 Task: Add a condition where "Channel Is Line" in unsolved tickets in your groups.
Action: Mouse moved to (113, 403)
Screenshot: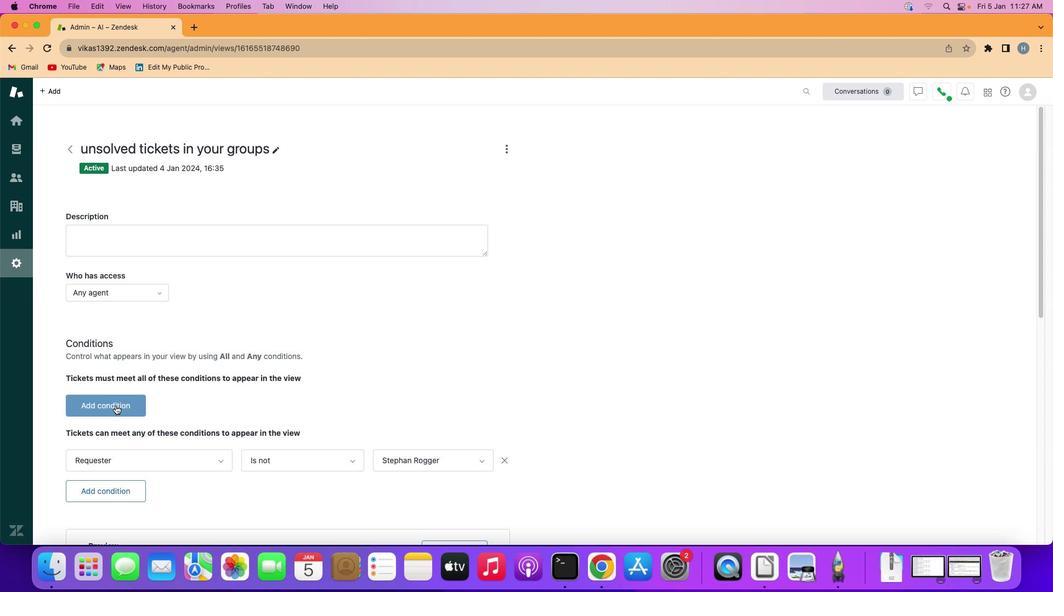
Action: Mouse pressed left at (113, 403)
Screenshot: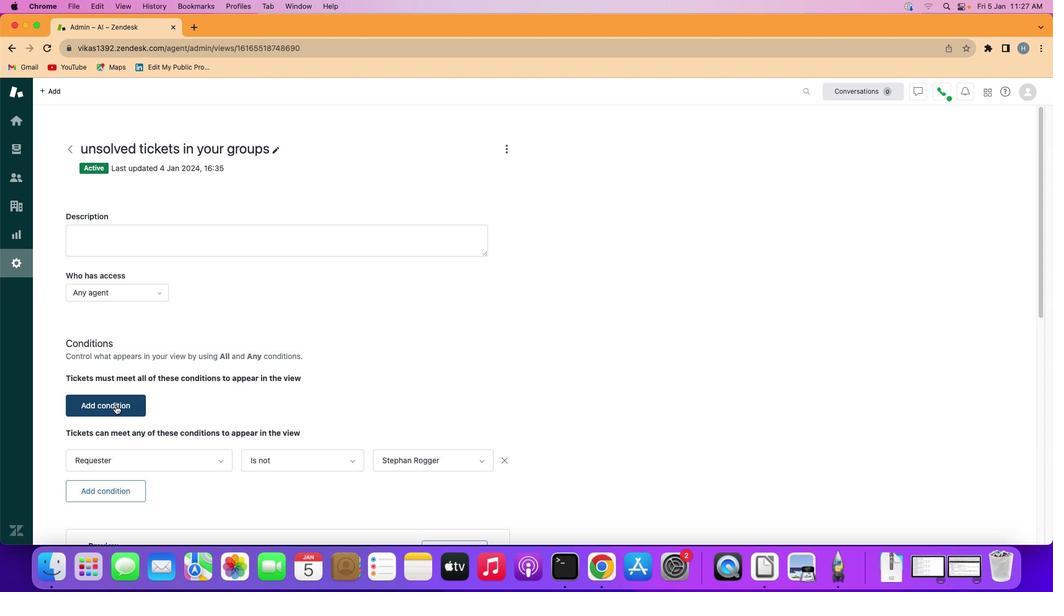 
Action: Mouse moved to (143, 401)
Screenshot: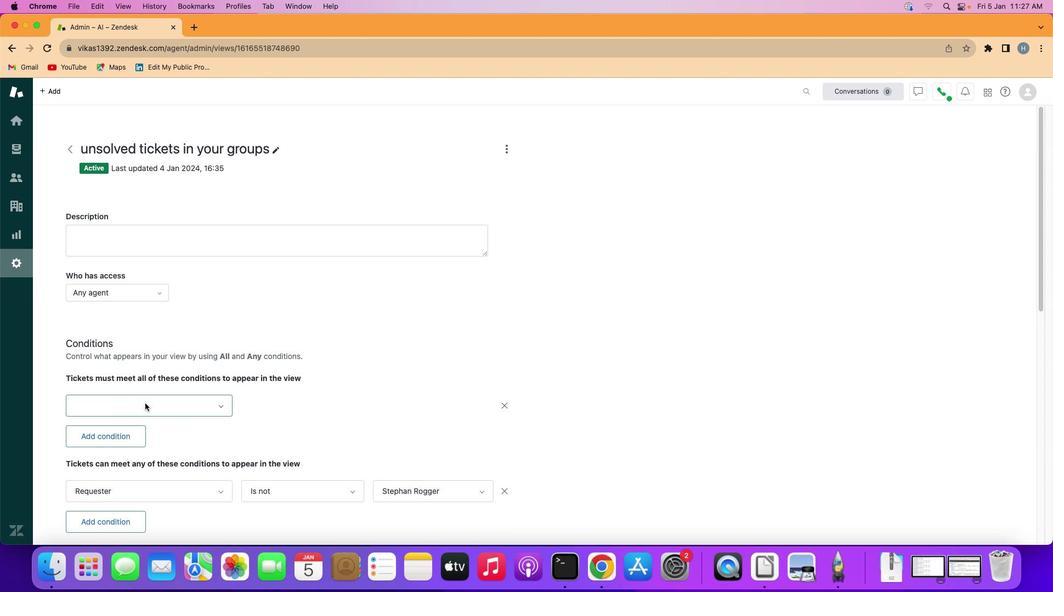 
Action: Mouse pressed left at (143, 401)
Screenshot: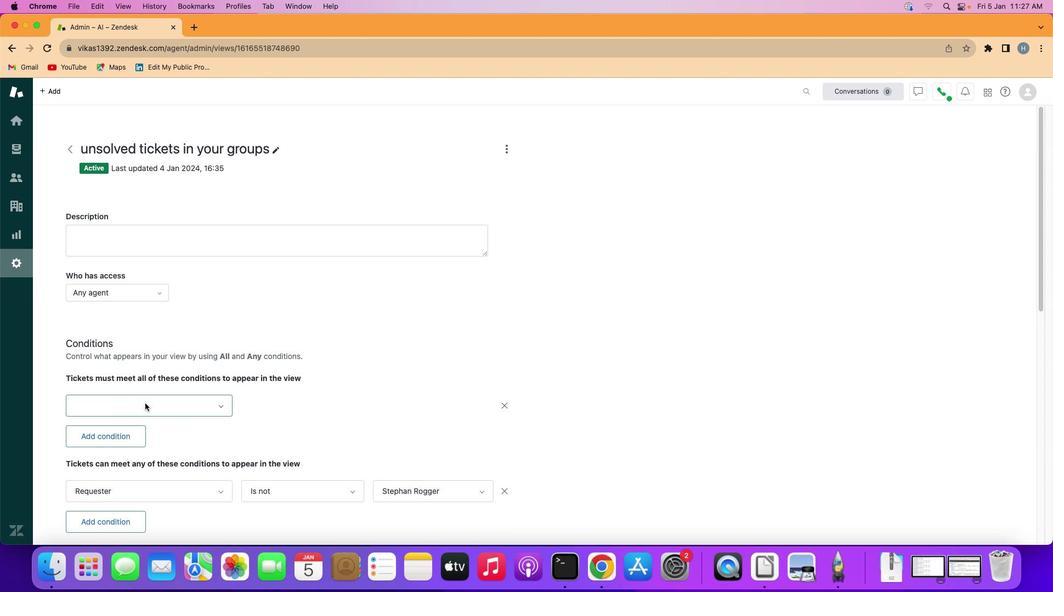 
Action: Mouse moved to (159, 335)
Screenshot: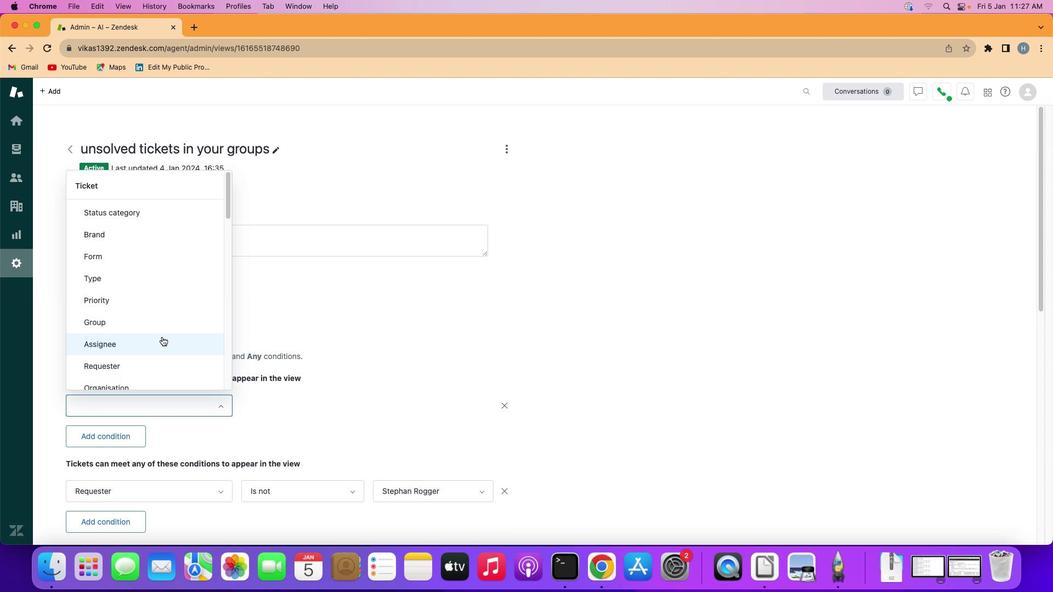 
Action: Mouse scrolled (159, 335) with delta (-1, -2)
Screenshot: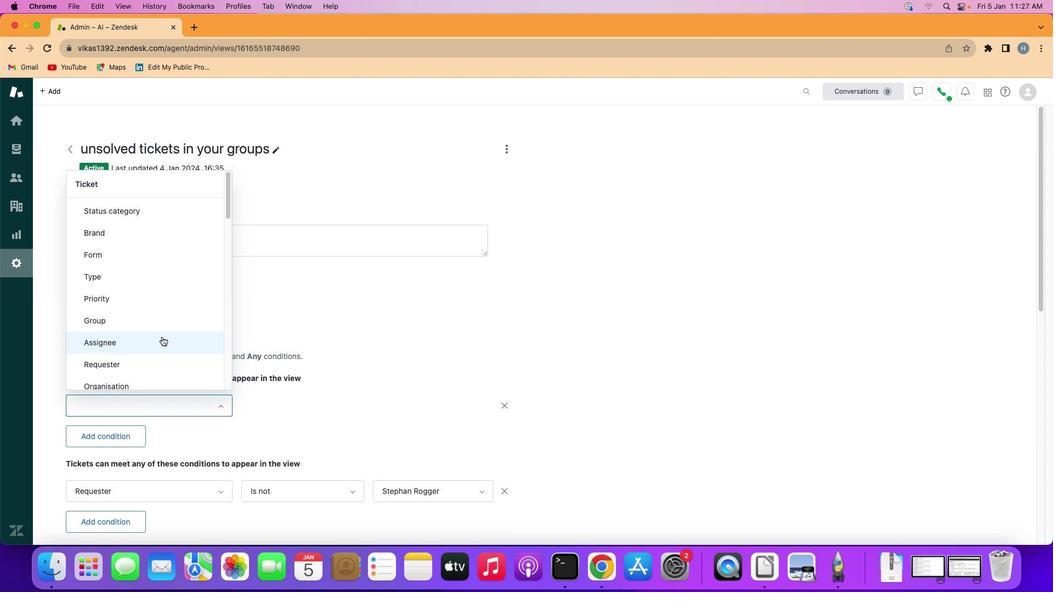 
Action: Mouse scrolled (159, 335) with delta (-1, -2)
Screenshot: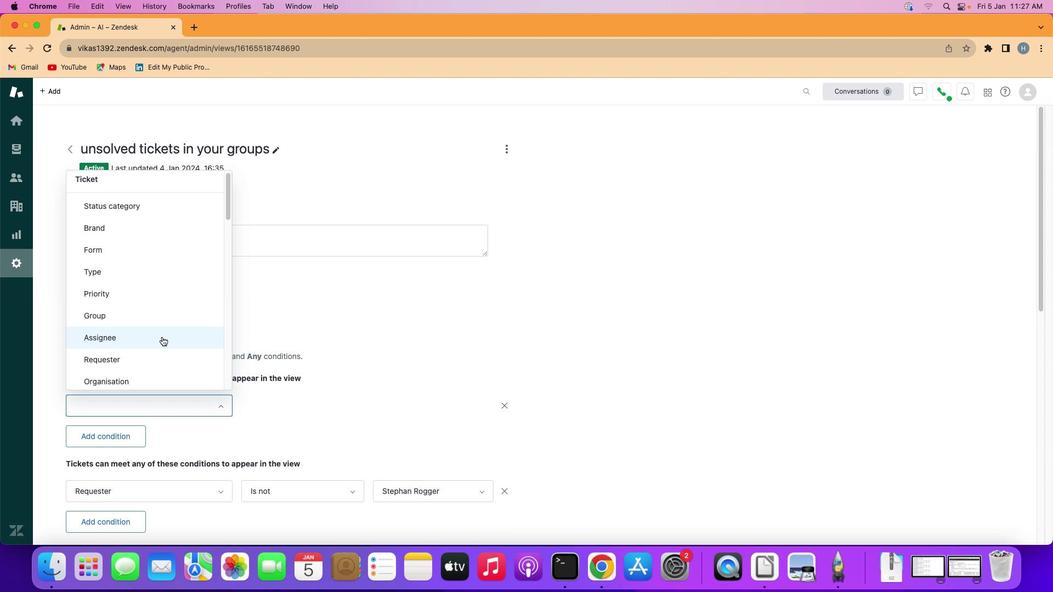 
Action: Mouse scrolled (159, 335) with delta (-1, -2)
Screenshot: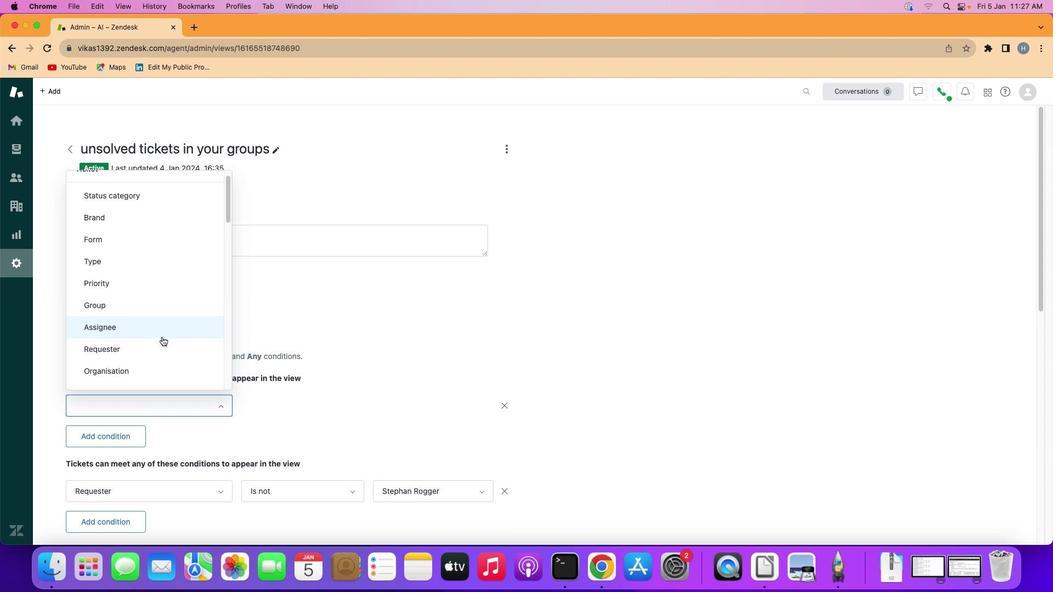 
Action: Mouse moved to (159, 334)
Screenshot: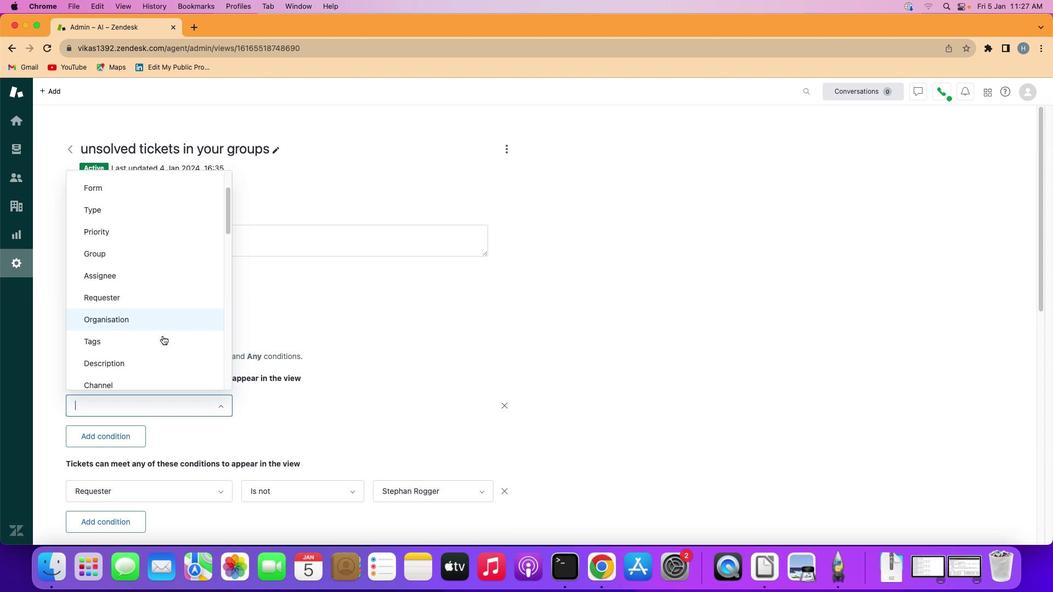 
Action: Mouse scrolled (159, 334) with delta (-1, -2)
Screenshot: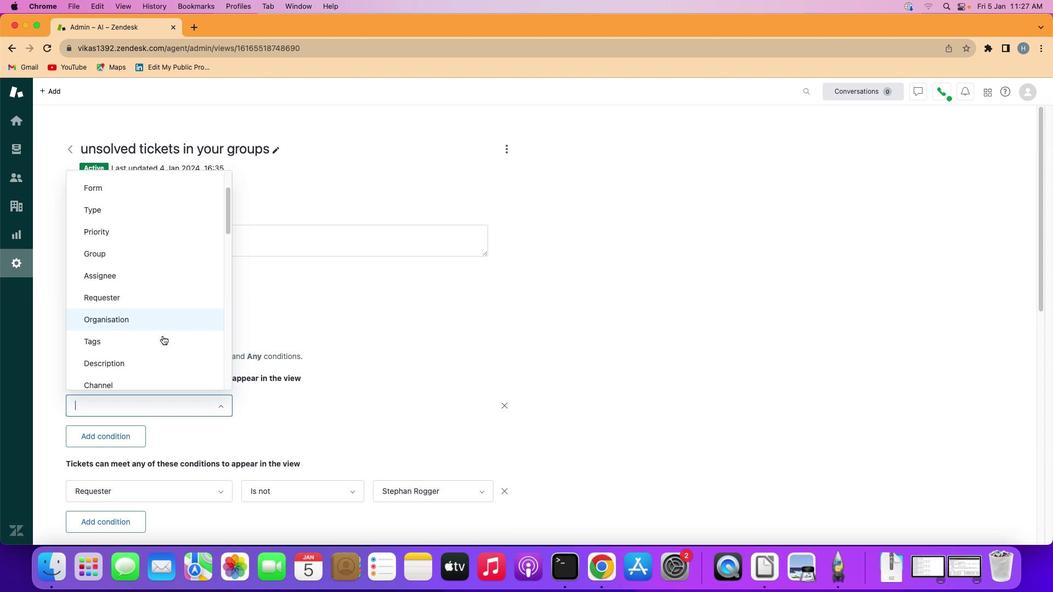 
Action: Mouse moved to (160, 333)
Screenshot: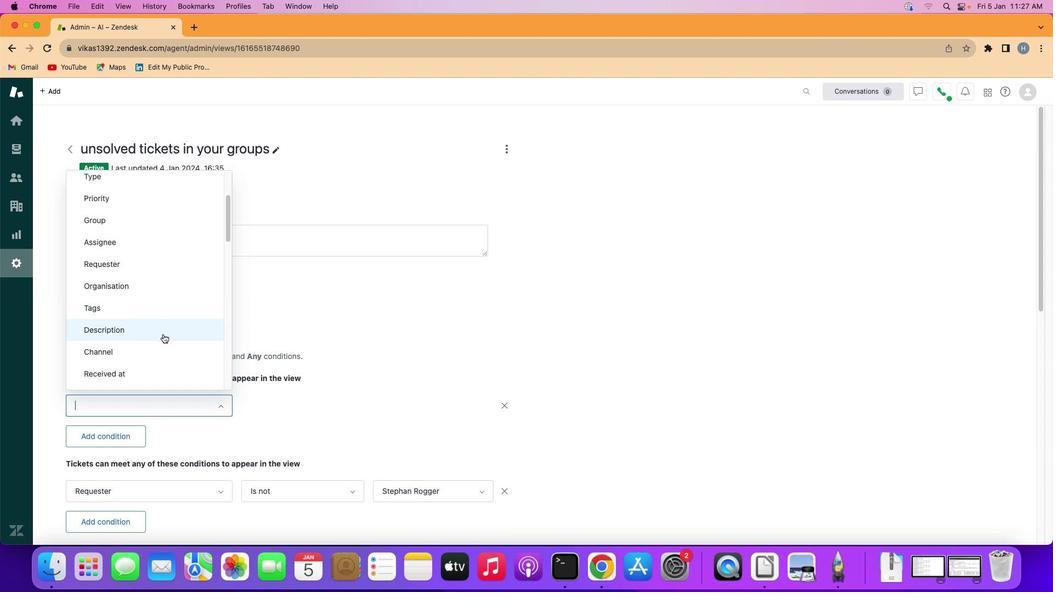 
Action: Mouse scrolled (160, 333) with delta (-1, -2)
Screenshot: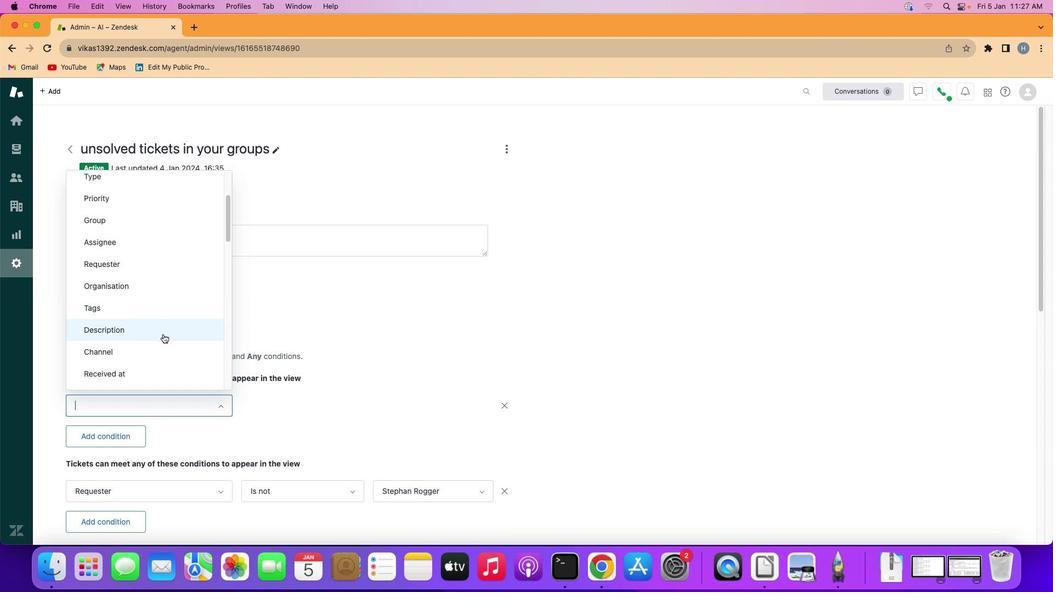 
Action: Mouse moved to (161, 331)
Screenshot: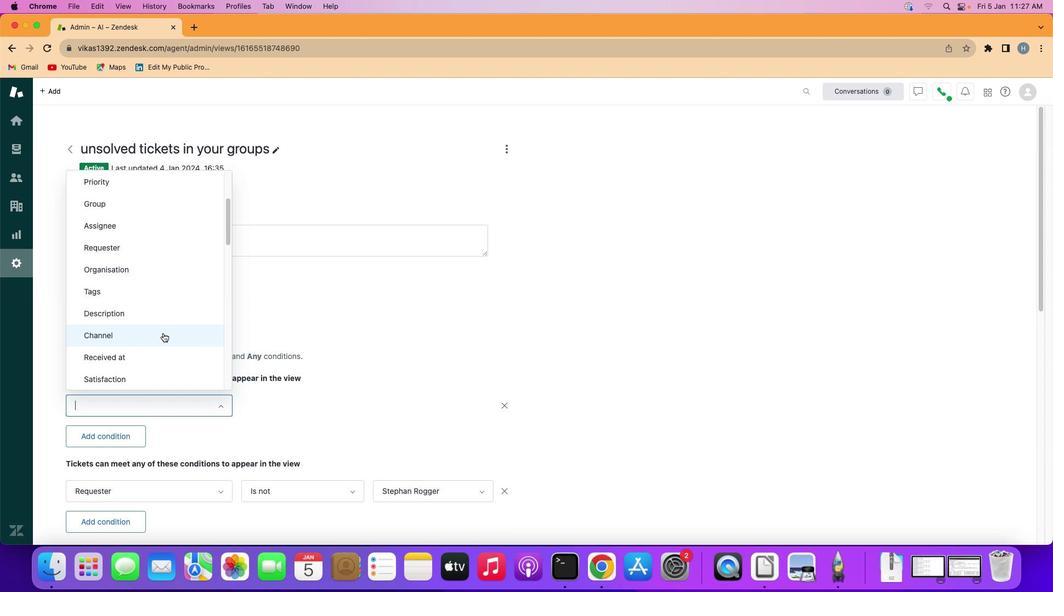 
Action: Mouse pressed left at (161, 331)
Screenshot: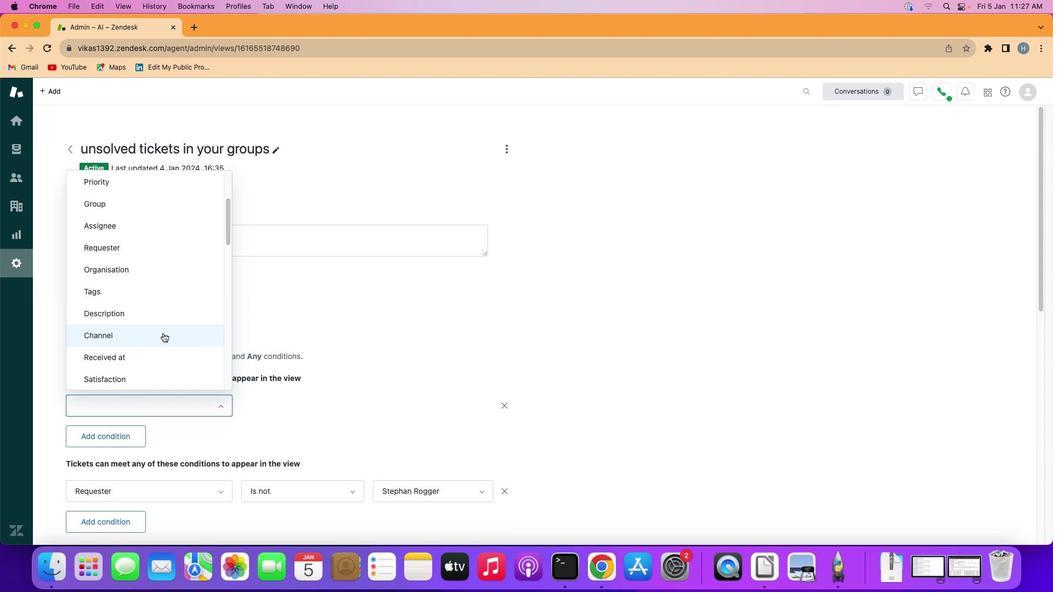 
Action: Mouse moved to (276, 397)
Screenshot: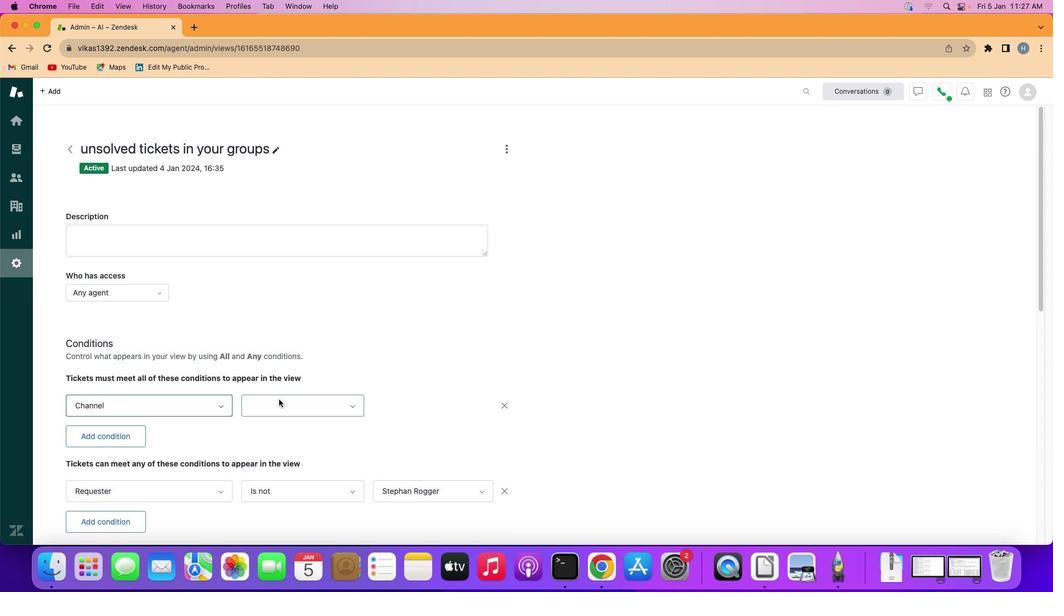 
Action: Mouse pressed left at (276, 397)
Screenshot: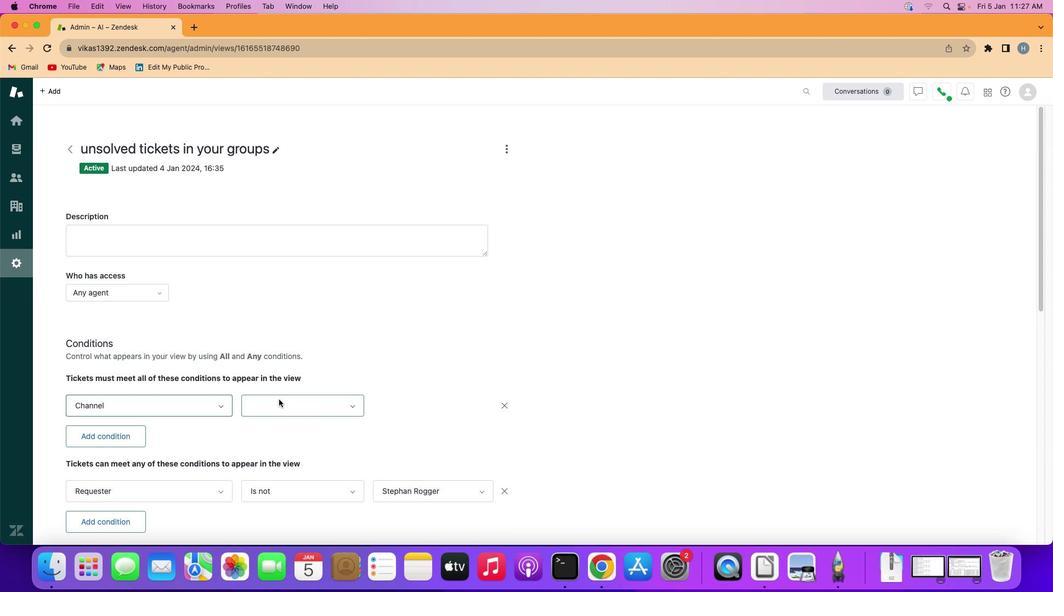 
Action: Mouse moved to (277, 422)
Screenshot: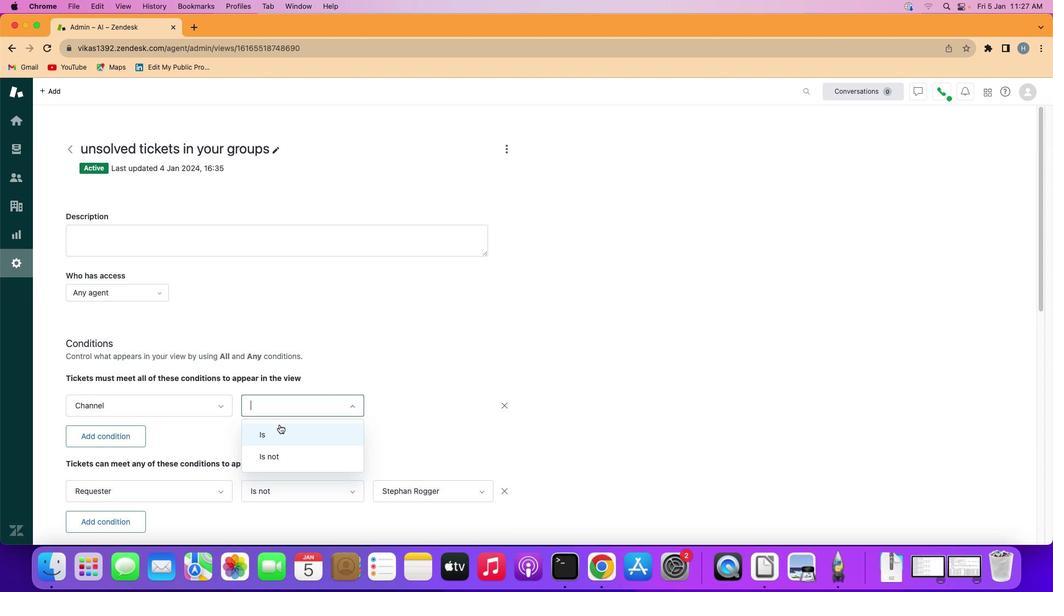 
Action: Mouse pressed left at (277, 422)
Screenshot: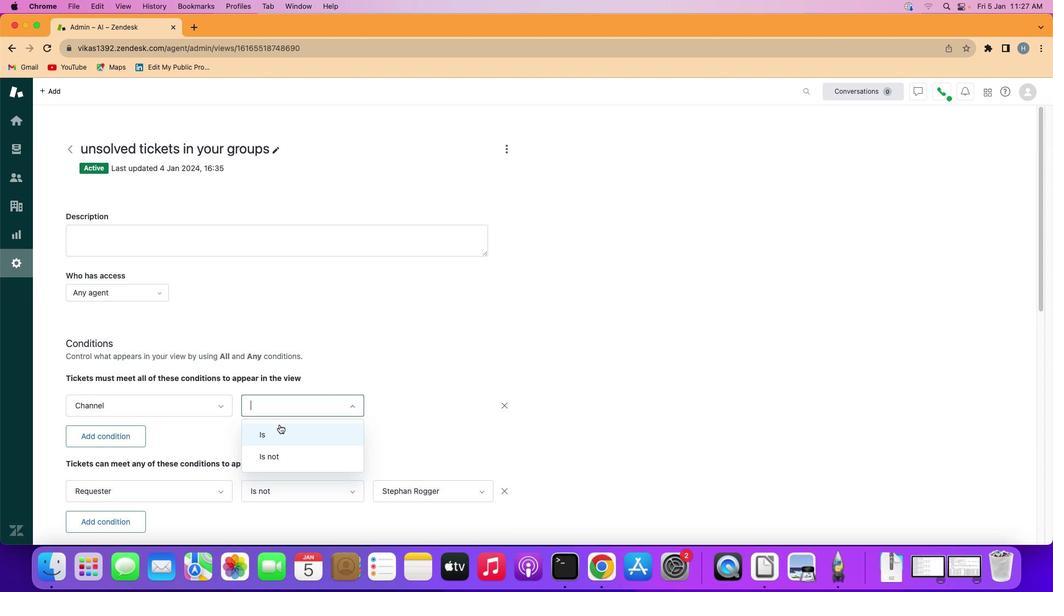
Action: Mouse moved to (413, 404)
Screenshot: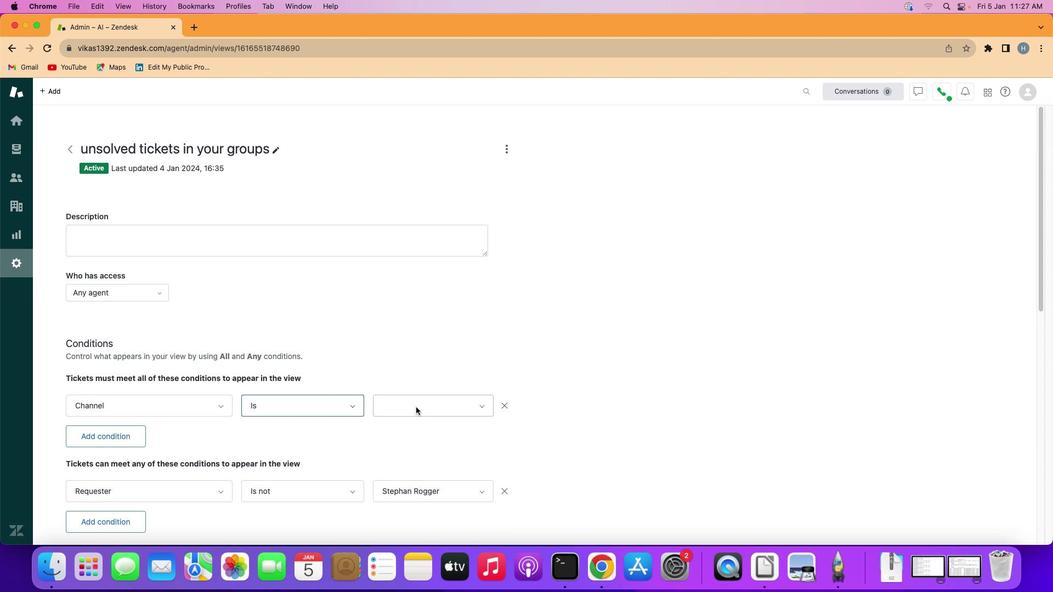 
Action: Mouse pressed left at (413, 404)
Screenshot: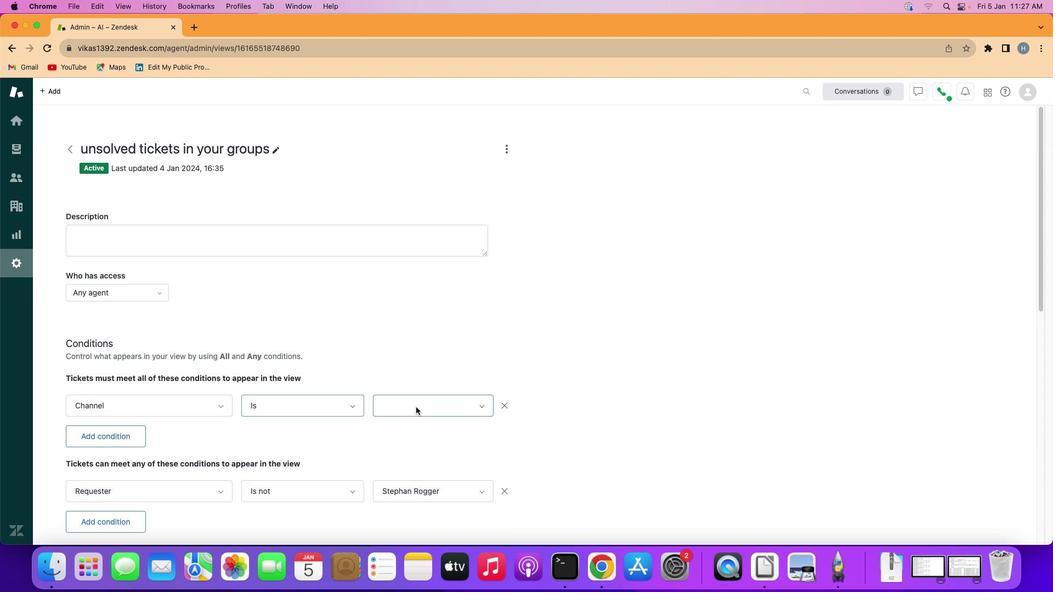 
Action: Mouse moved to (443, 311)
Screenshot: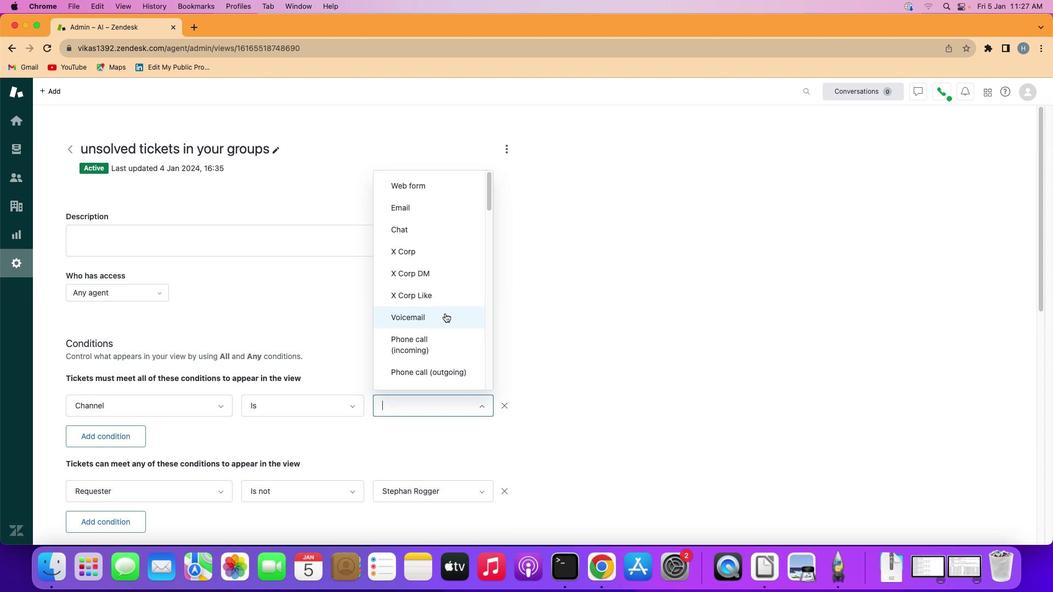 
Action: Mouse scrolled (443, 311) with delta (-1, -2)
Screenshot: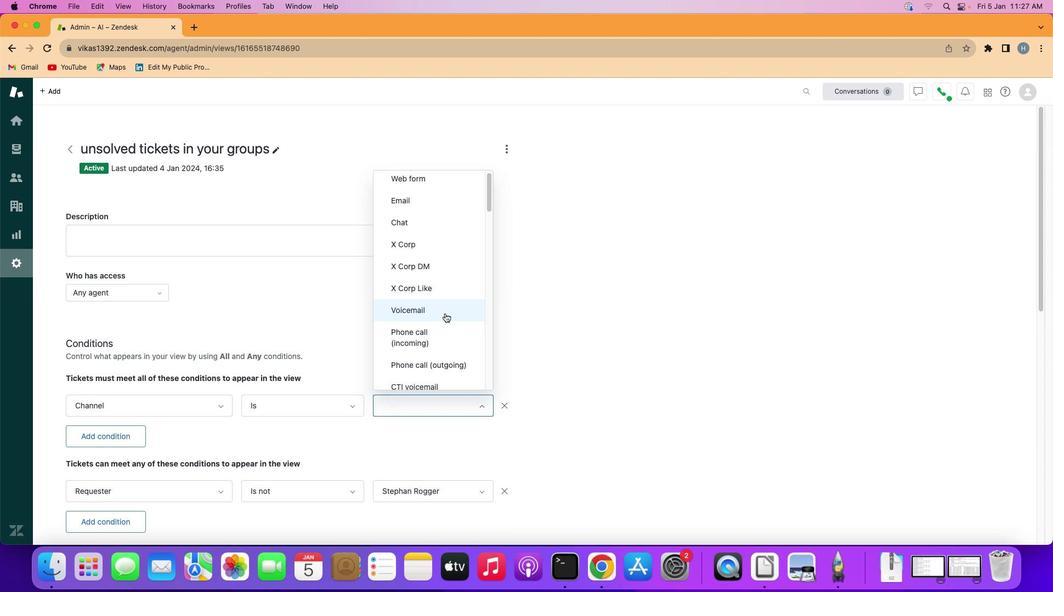 
Action: Mouse scrolled (443, 311) with delta (-1, -2)
Screenshot: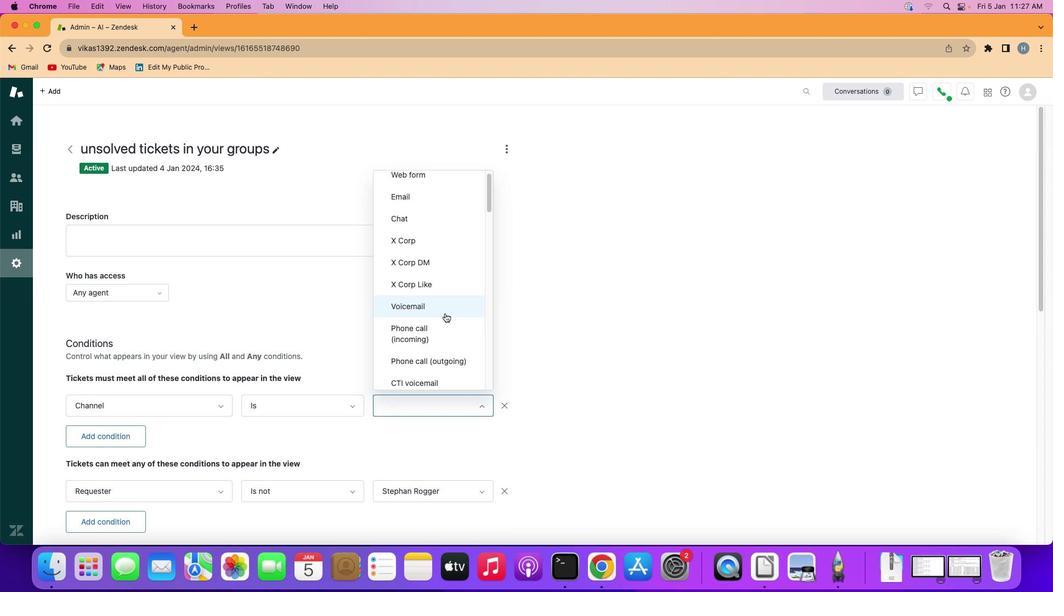 
Action: Mouse scrolled (443, 311) with delta (-1, -2)
Screenshot: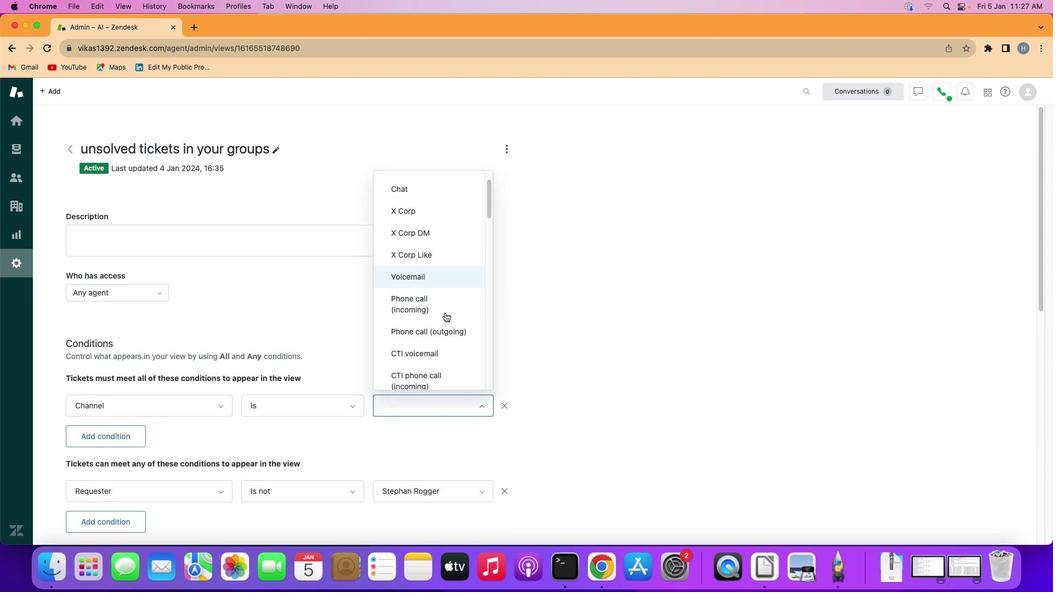 
Action: Mouse moved to (443, 309)
Screenshot: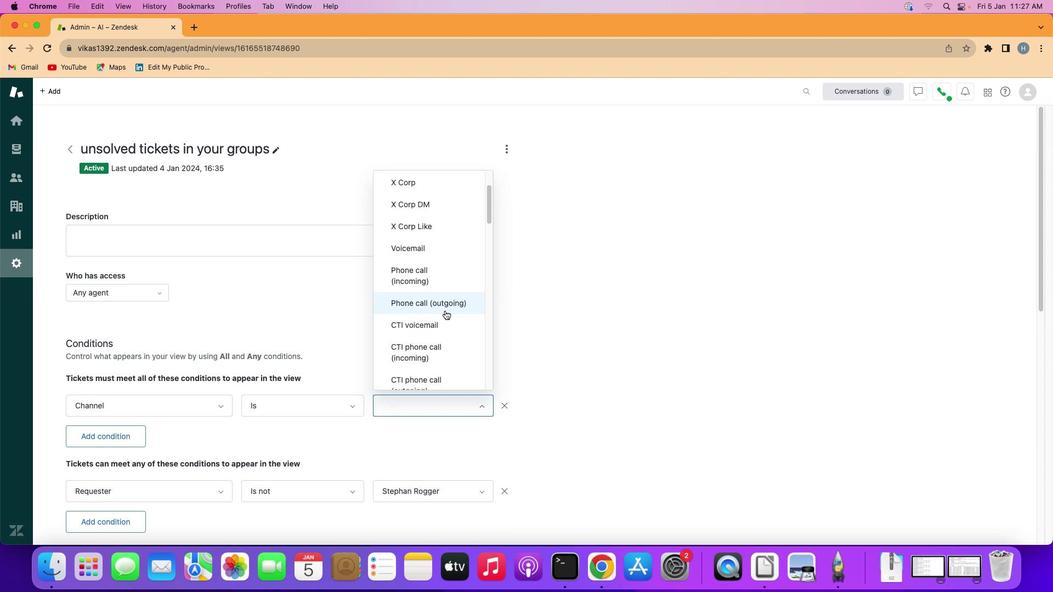 
Action: Mouse scrolled (443, 309) with delta (-1, -2)
Screenshot: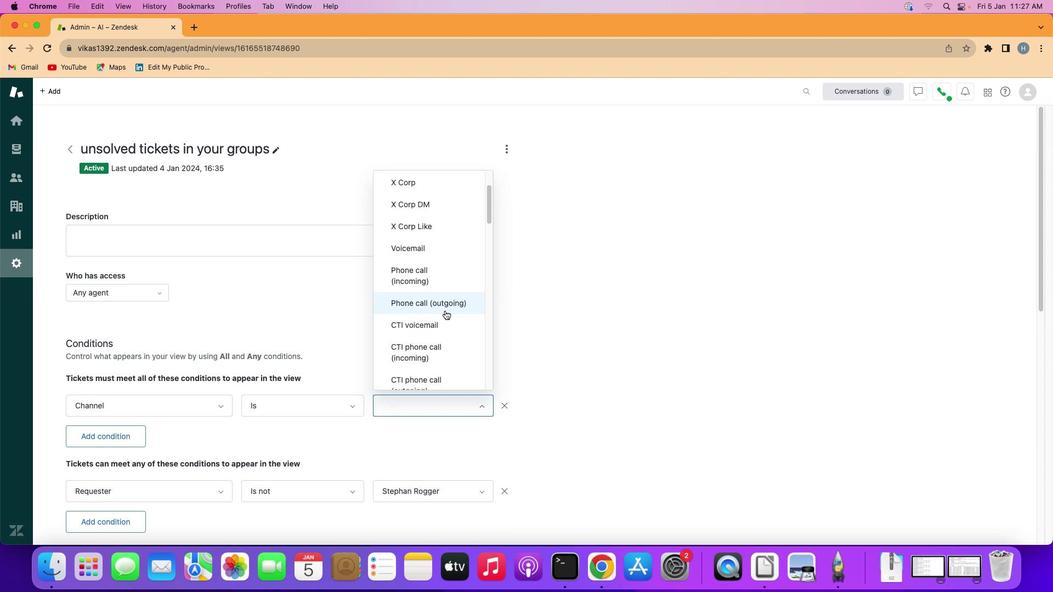 
Action: Mouse moved to (441, 309)
Screenshot: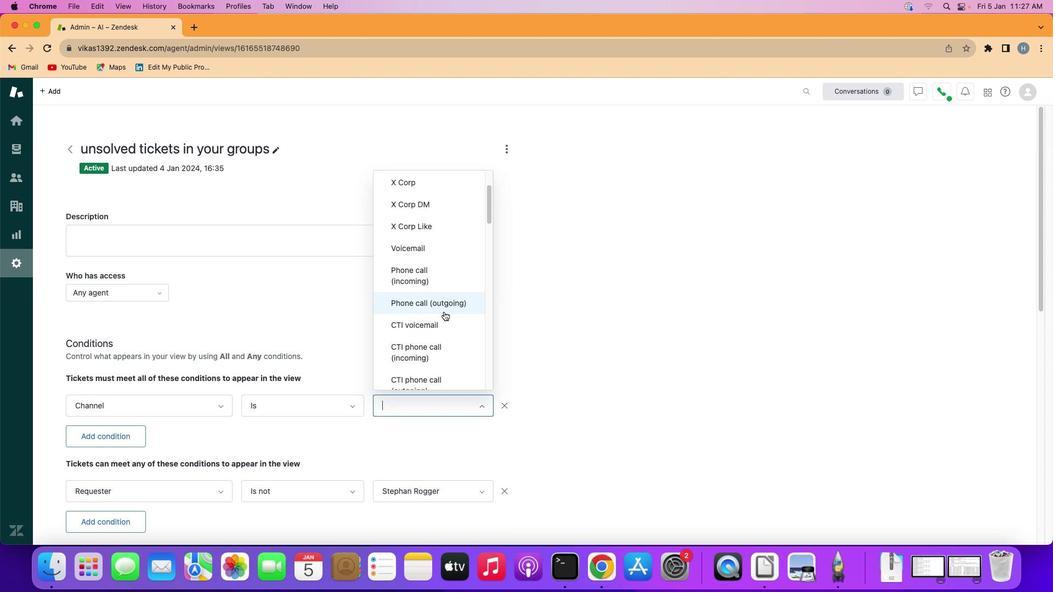 
Action: Mouse scrolled (441, 309) with delta (-1, -2)
Screenshot: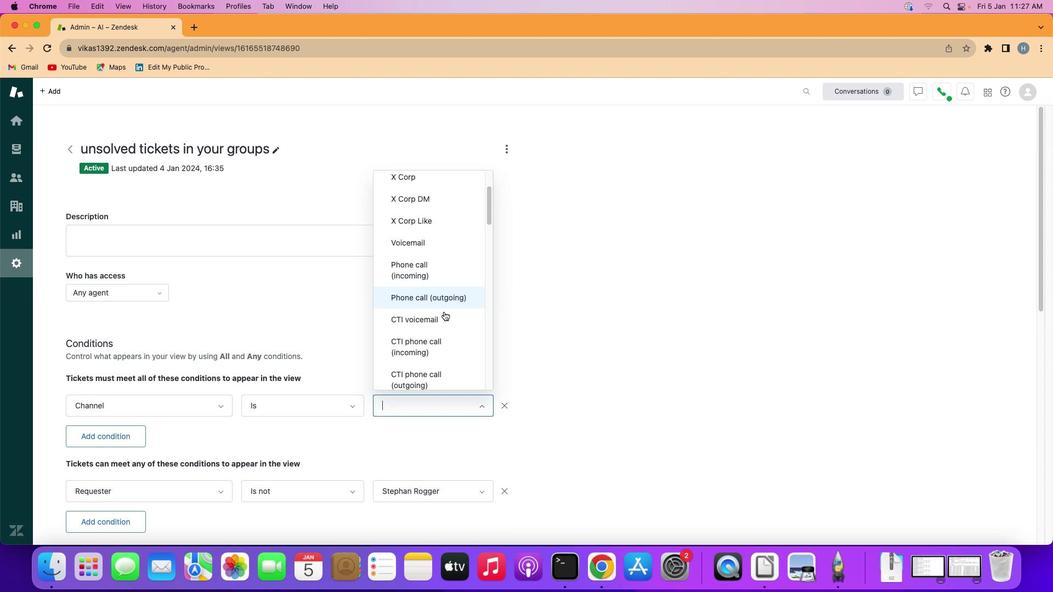 
Action: Mouse scrolled (441, 309) with delta (-1, -2)
Screenshot: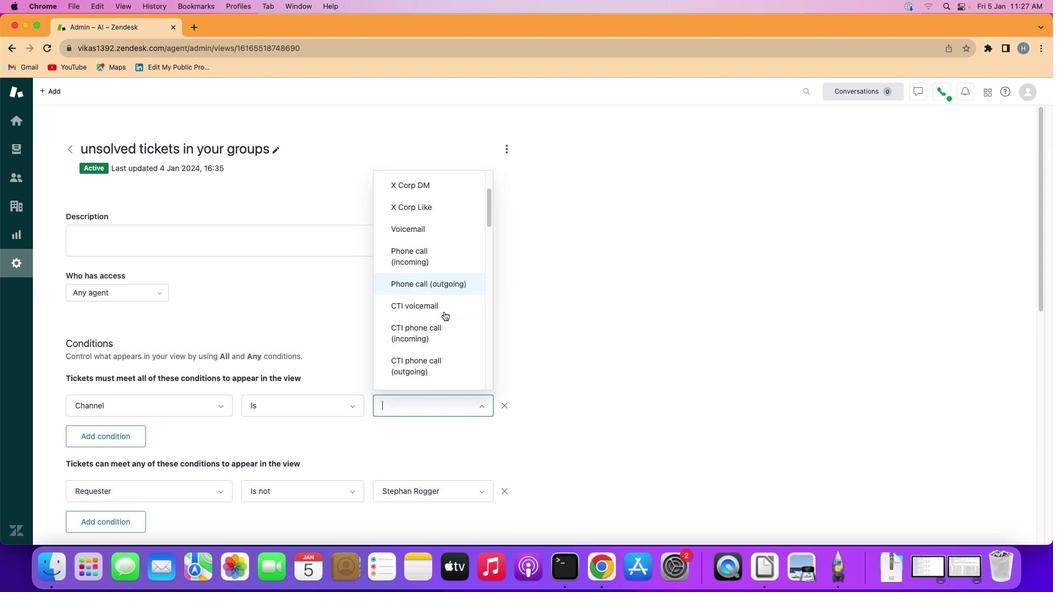 
Action: Mouse scrolled (441, 309) with delta (-1, -2)
Screenshot: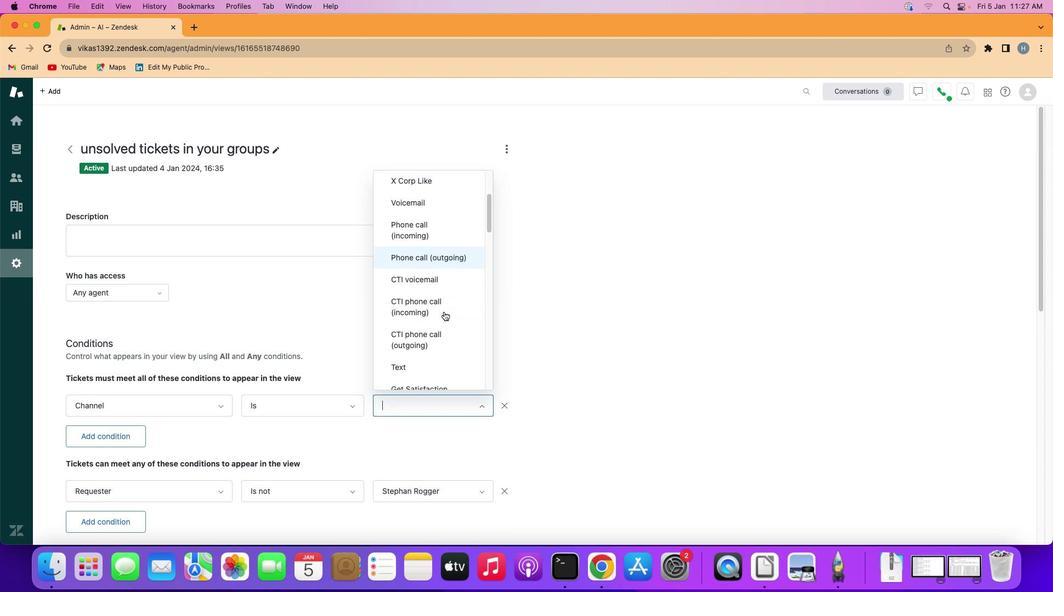 
Action: Mouse scrolled (441, 309) with delta (-1, -3)
Screenshot: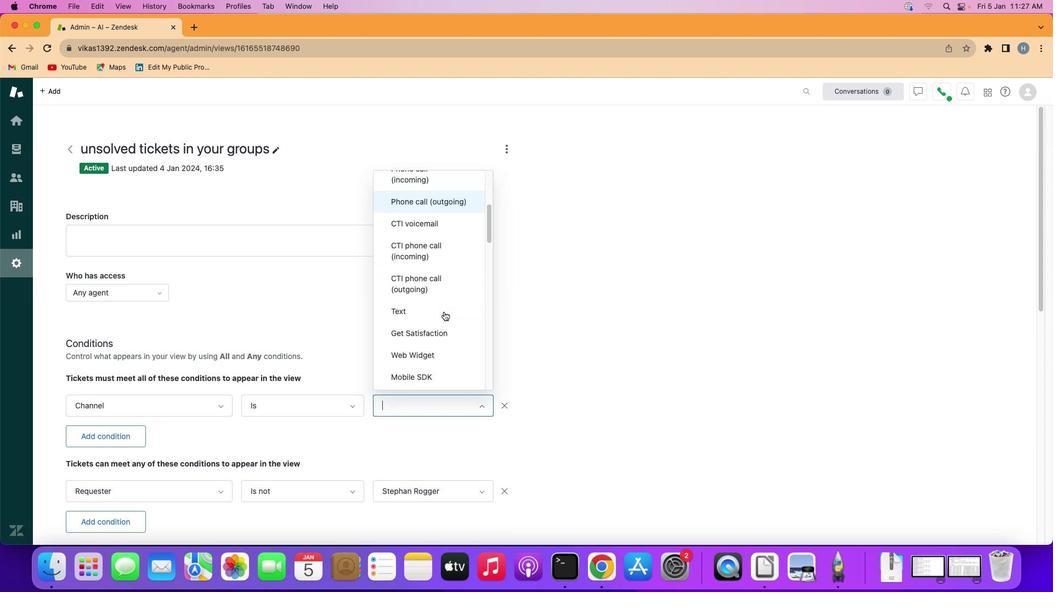 
Action: Mouse scrolled (441, 309) with delta (-1, -3)
Screenshot: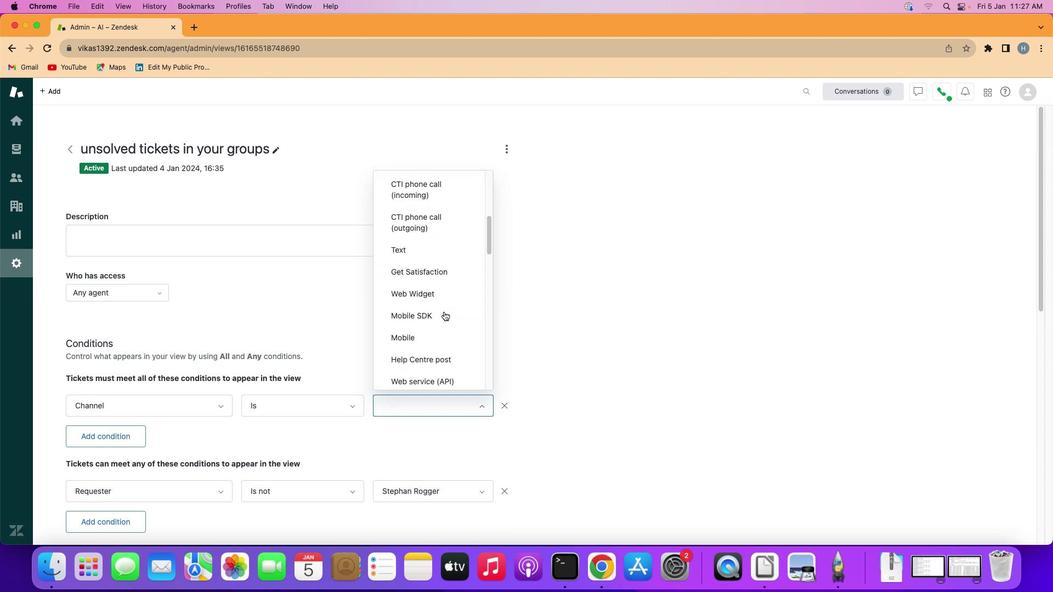 
Action: Mouse scrolled (441, 309) with delta (-1, -2)
Screenshot: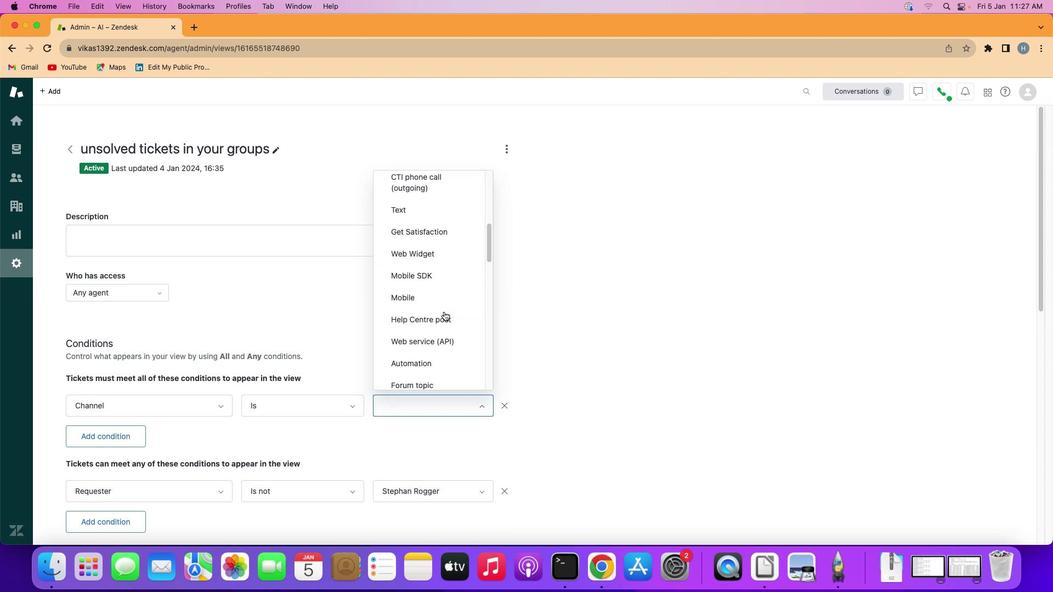 
Action: Mouse scrolled (441, 309) with delta (-1, -2)
Screenshot: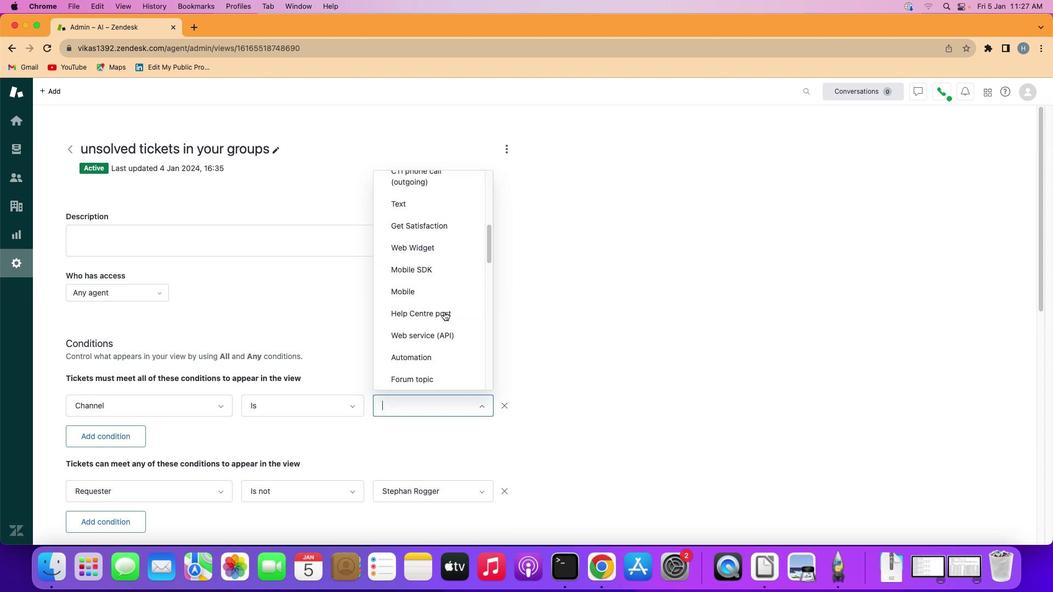 
Action: Mouse scrolled (441, 309) with delta (-1, -2)
Screenshot: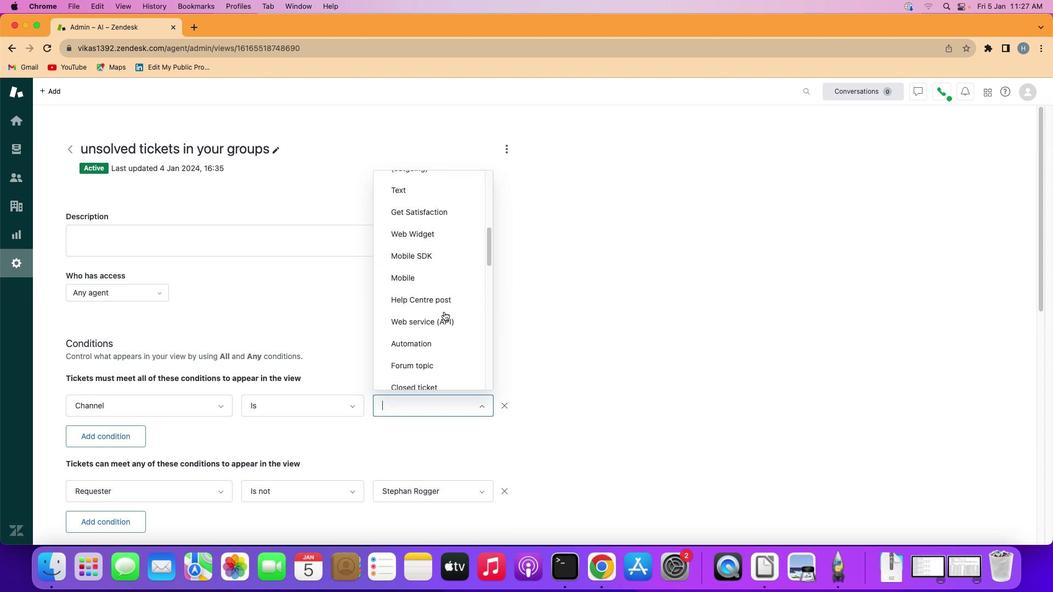 
Action: Mouse scrolled (441, 309) with delta (-1, -2)
Screenshot: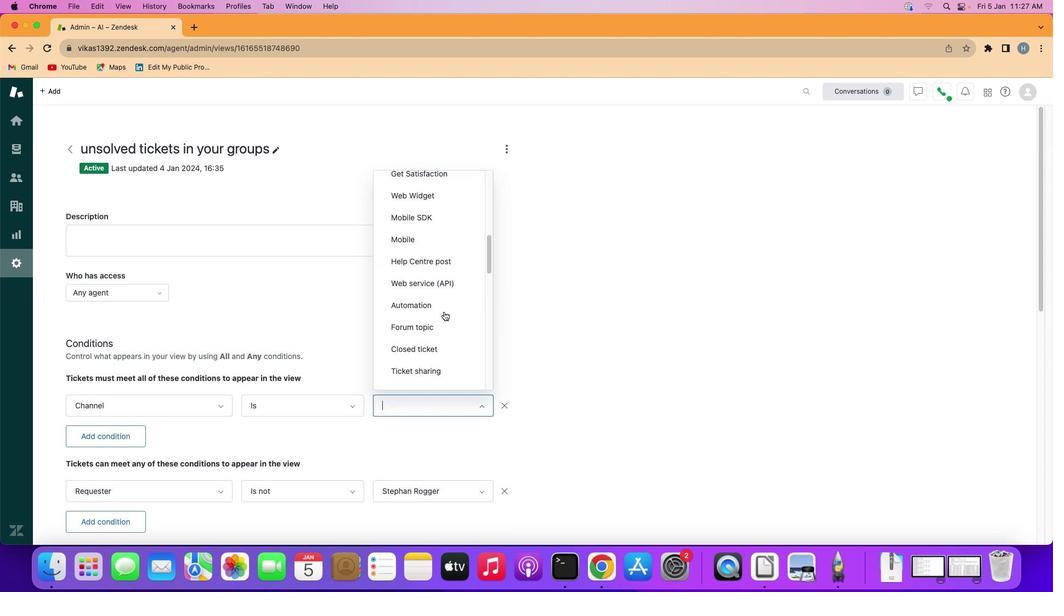 
Action: Mouse scrolled (441, 309) with delta (-1, -2)
Screenshot: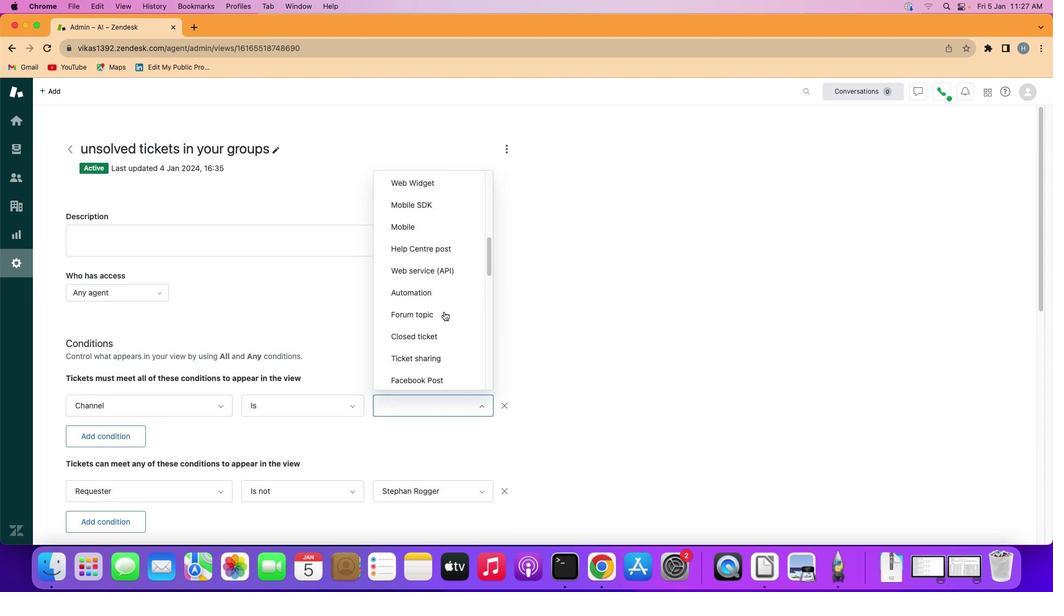 
Action: Mouse scrolled (441, 309) with delta (-1, -2)
Screenshot: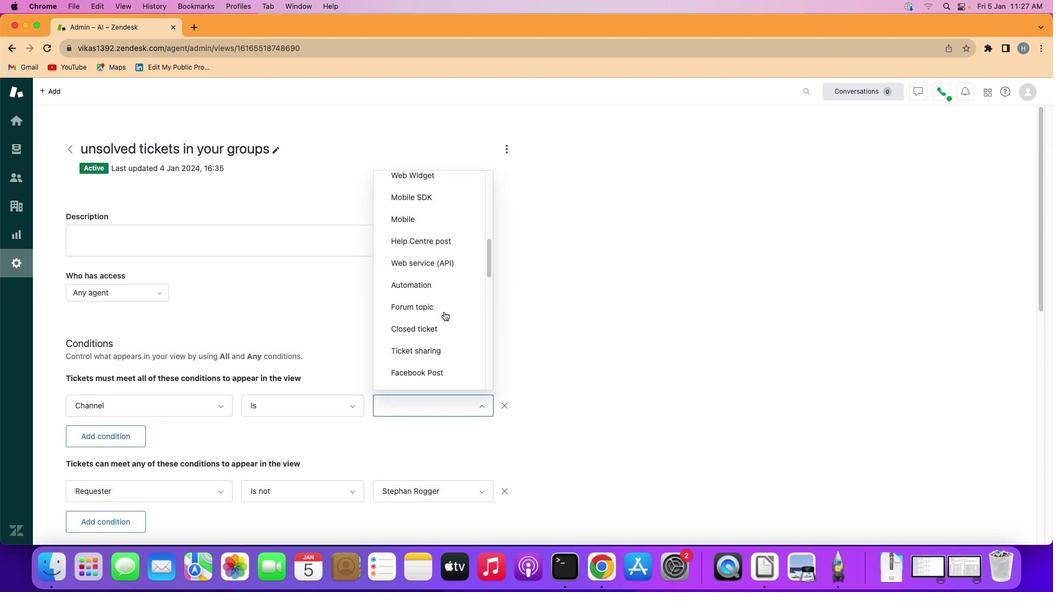 
Action: Mouse scrolled (441, 309) with delta (-1, -2)
Screenshot: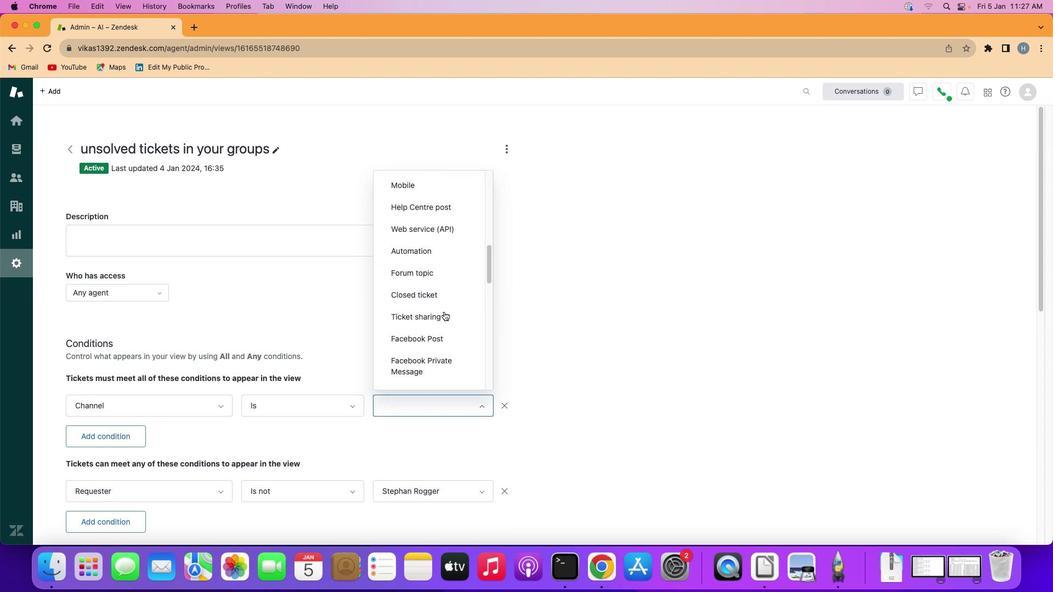 
Action: Mouse scrolled (441, 309) with delta (-1, -2)
Screenshot: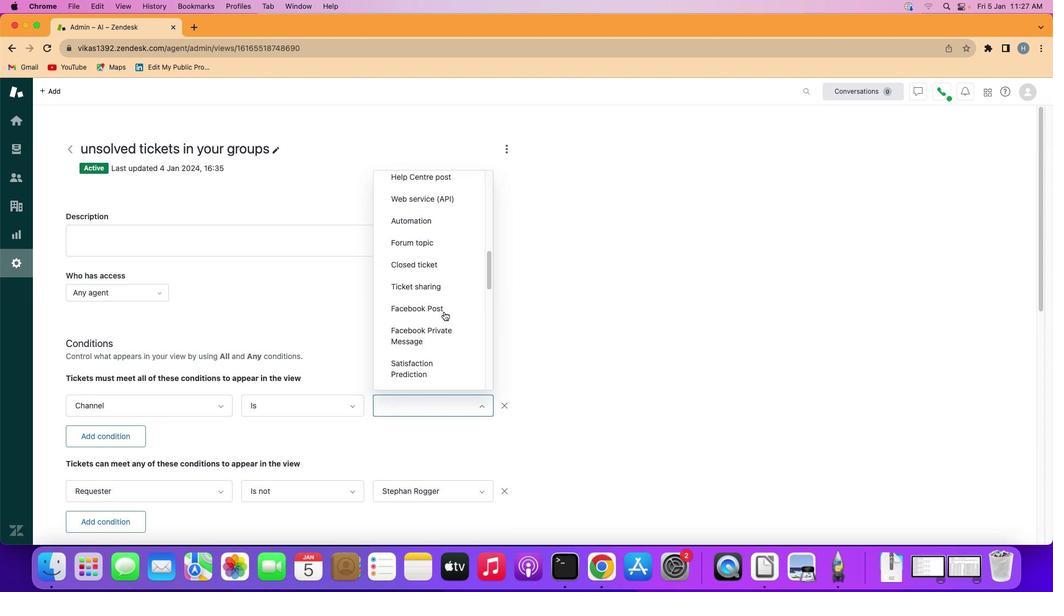 
Action: Mouse scrolled (441, 309) with delta (-1, -2)
Screenshot: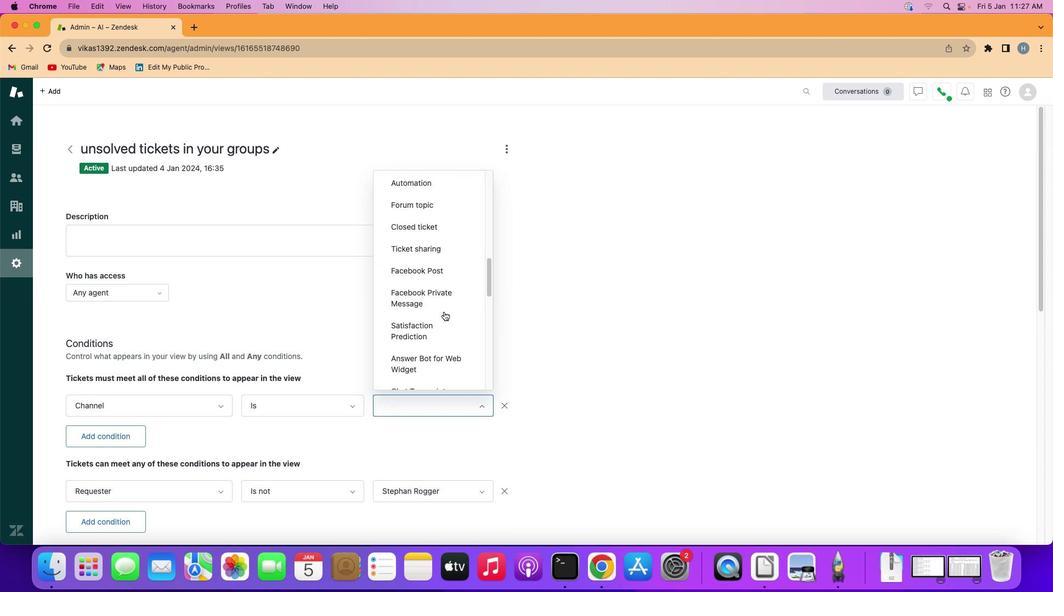 
Action: Mouse moved to (442, 309)
Screenshot: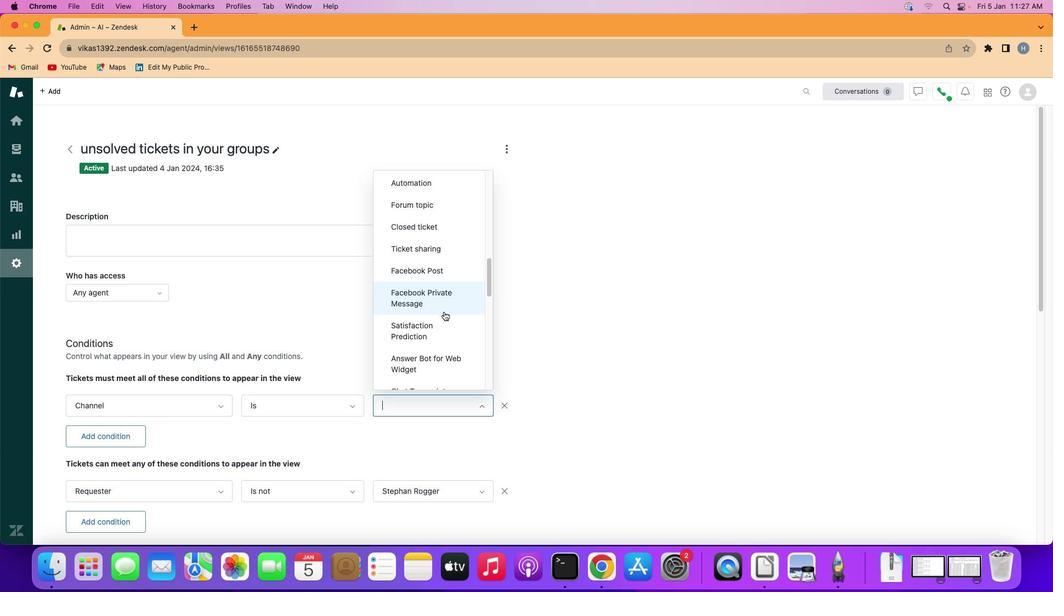 
Action: Mouse scrolled (442, 309) with delta (-1, -2)
Screenshot: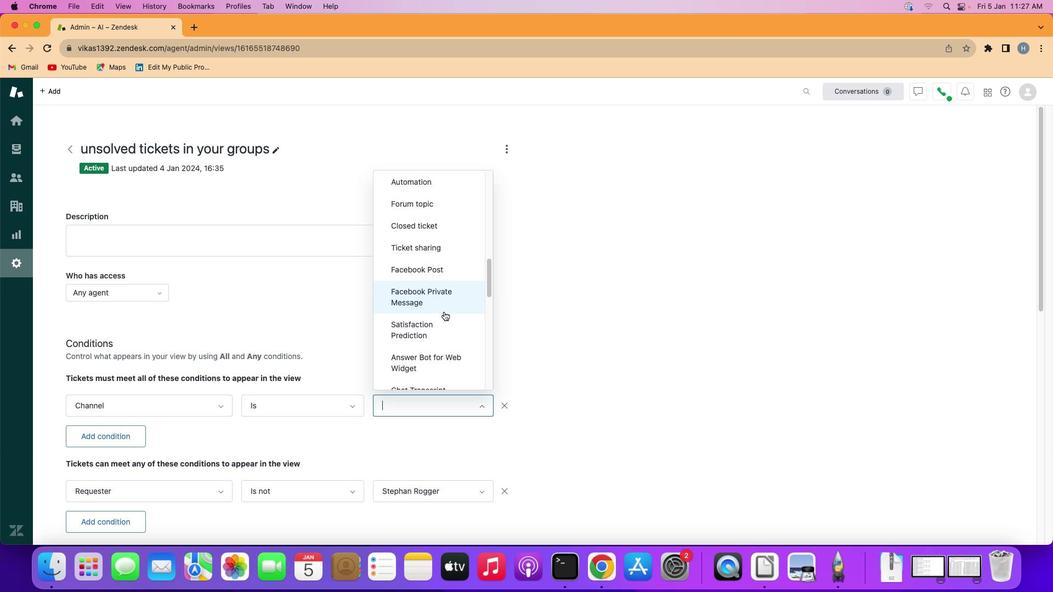 
Action: Mouse scrolled (442, 309) with delta (-1, -2)
Screenshot: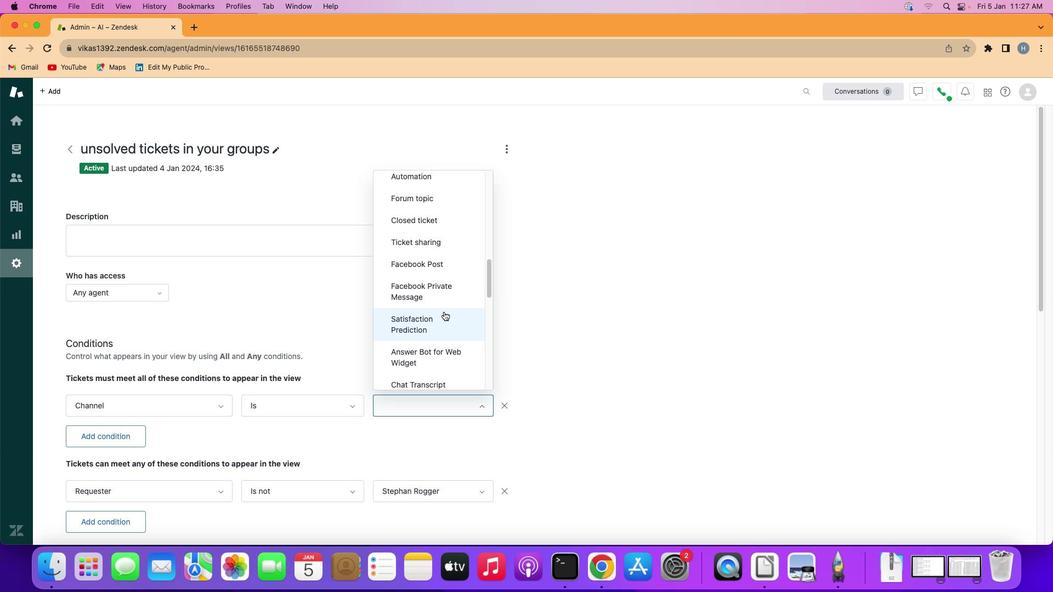 
Action: Mouse moved to (442, 309)
Screenshot: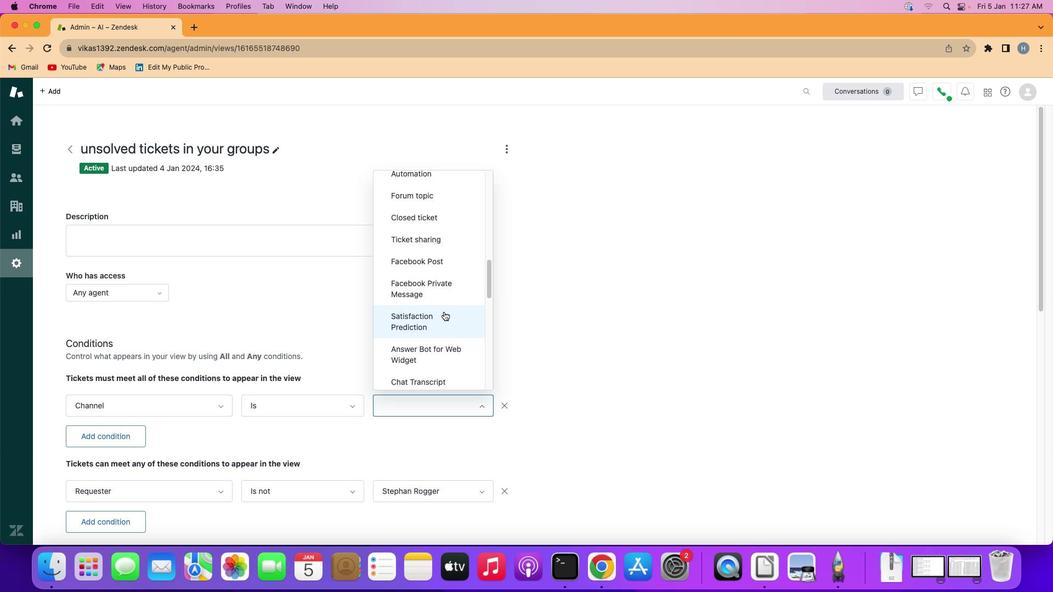 
Action: Mouse scrolled (442, 309) with delta (-1, -2)
Screenshot: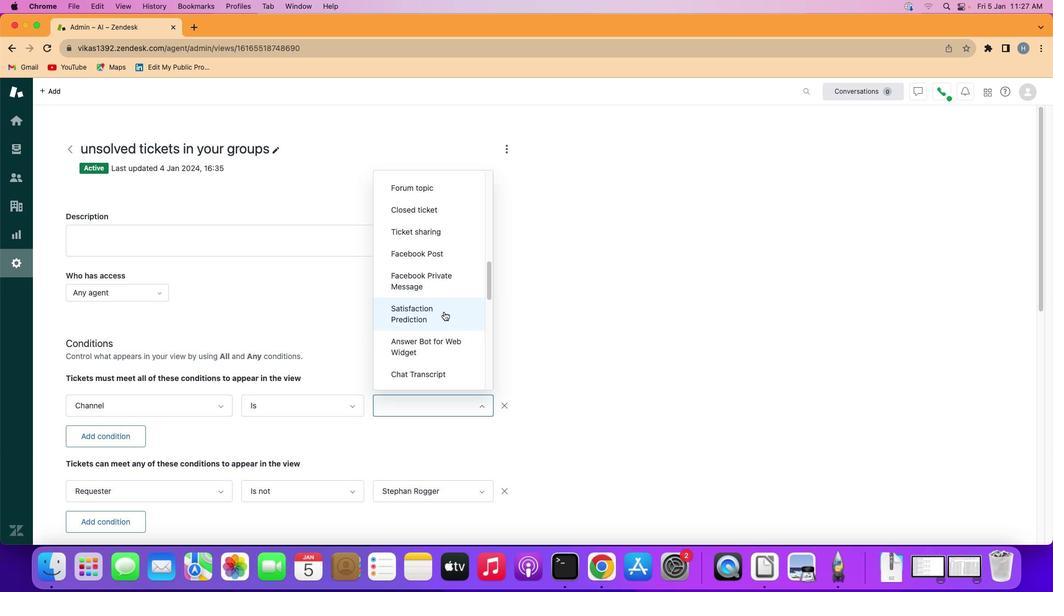 
Action: Mouse scrolled (442, 309) with delta (-1, -2)
Screenshot: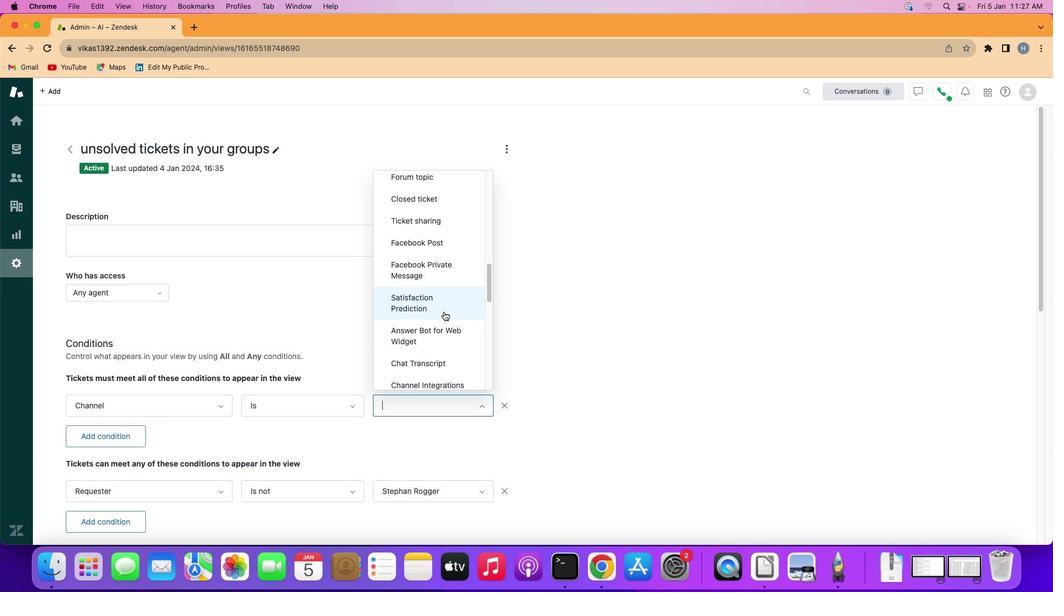 
Action: Mouse scrolled (442, 309) with delta (-1, -2)
Screenshot: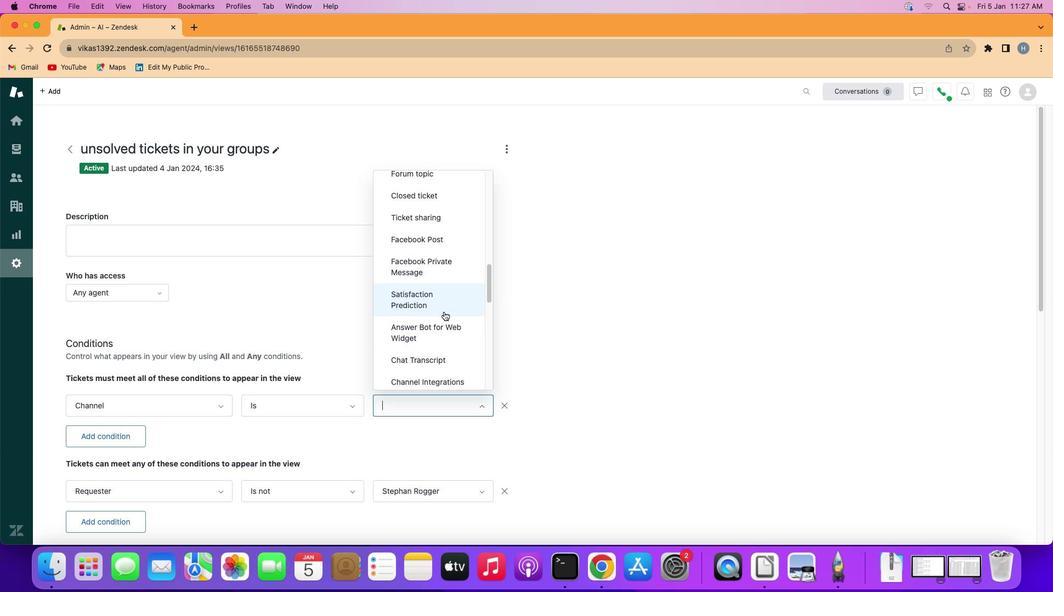 
Action: Mouse scrolled (442, 309) with delta (-1, -2)
Screenshot: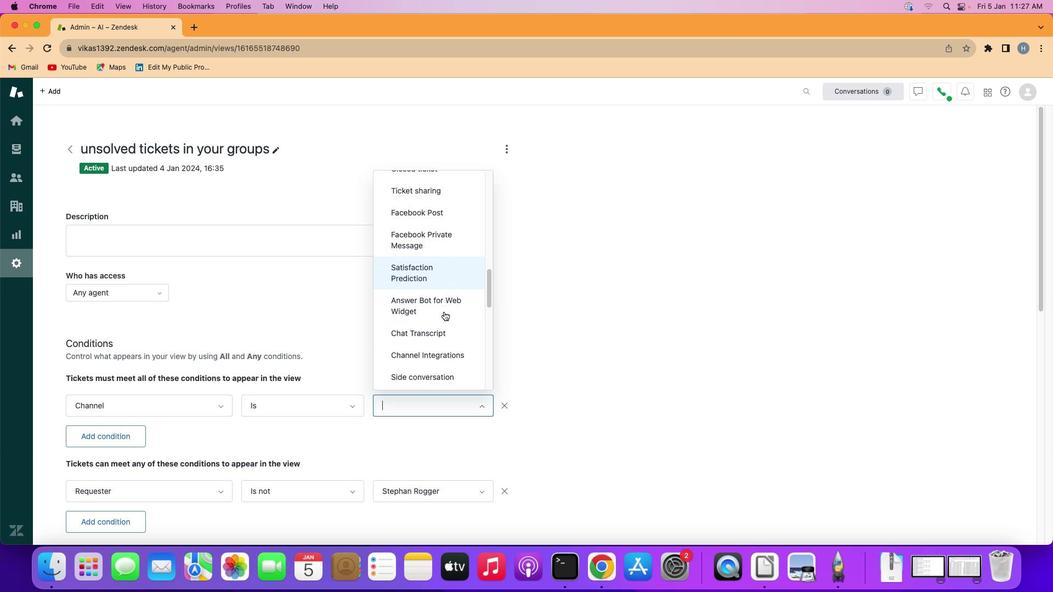 
Action: Mouse scrolled (442, 309) with delta (-1, -2)
Screenshot: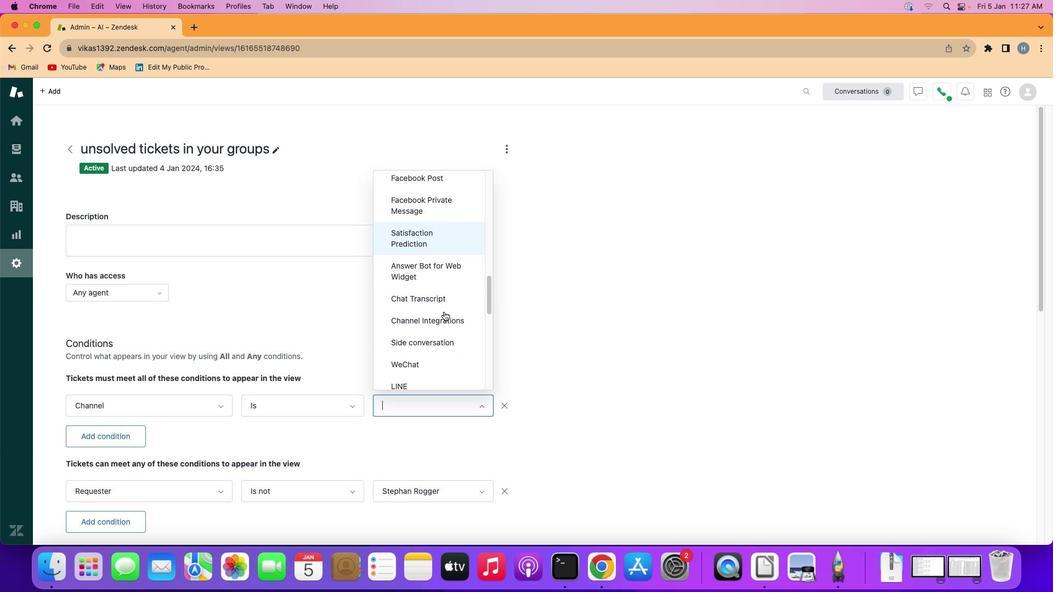 
Action: Mouse moved to (442, 309)
Screenshot: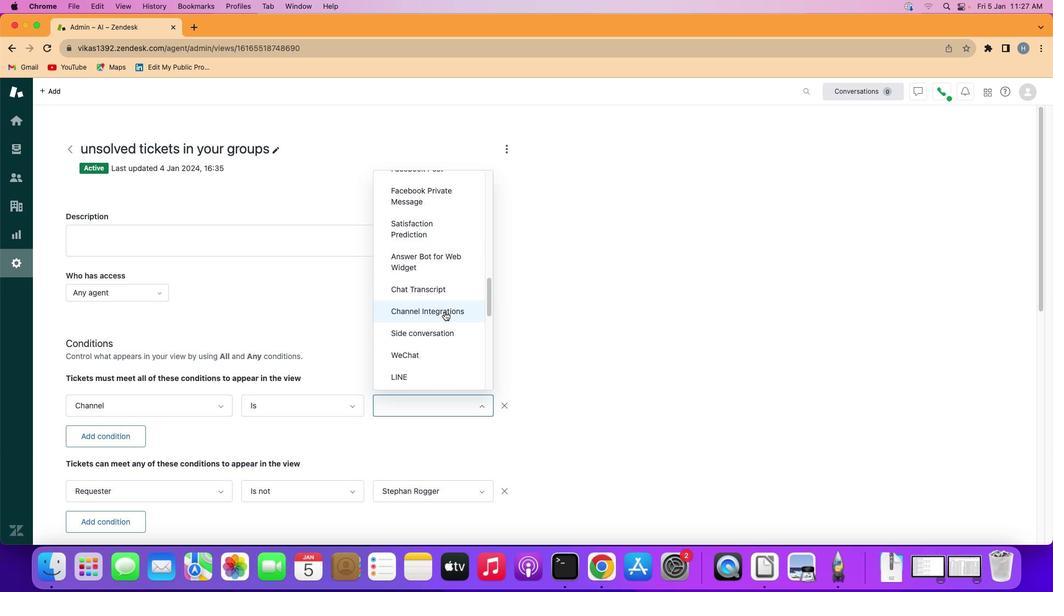 
Action: Mouse scrolled (442, 309) with delta (-1, -2)
Screenshot: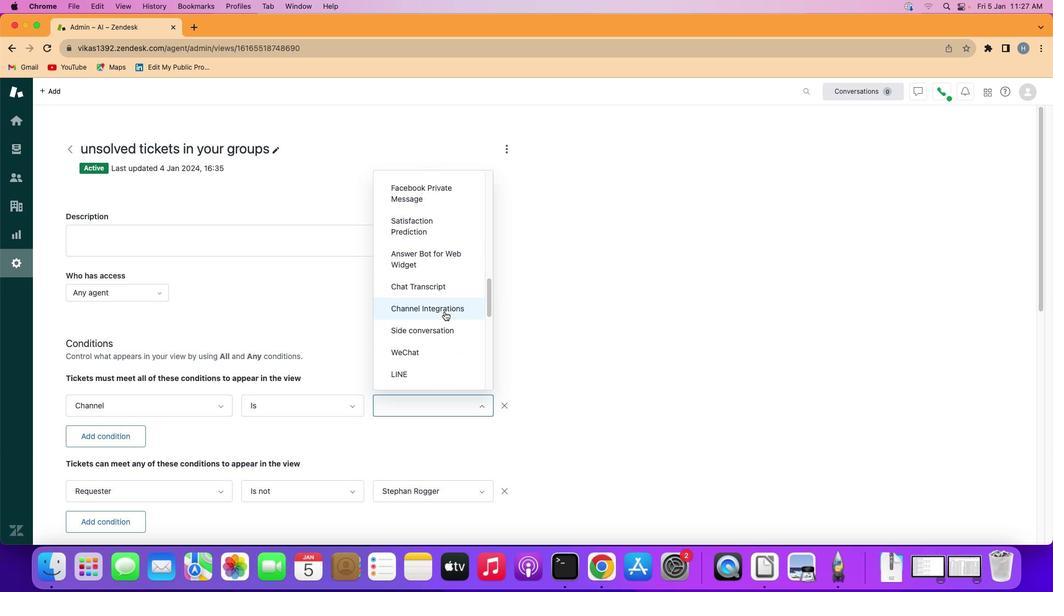 
Action: Mouse scrolled (442, 309) with delta (-1, -2)
Screenshot: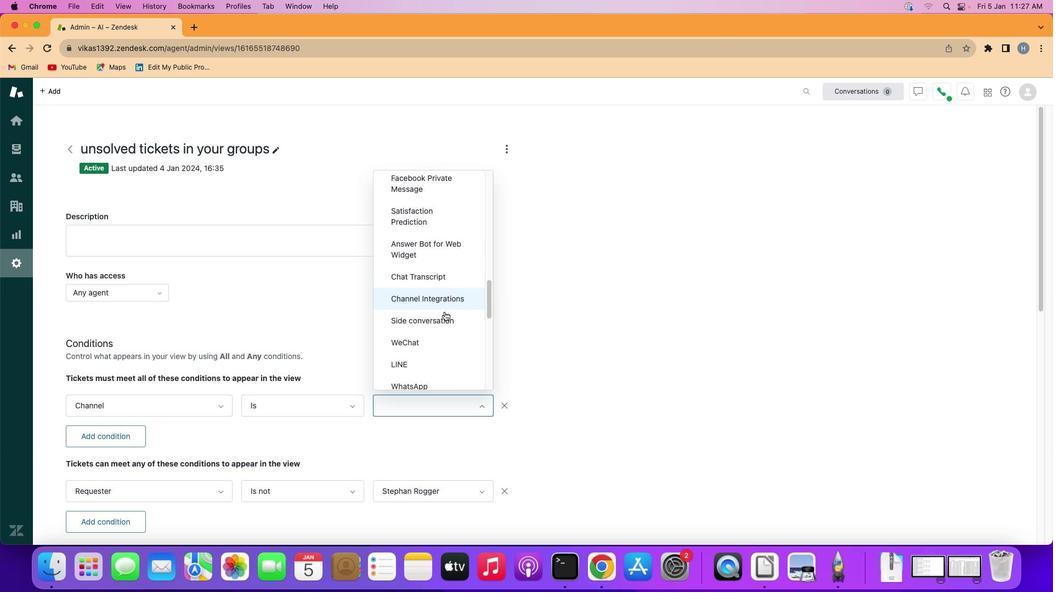 
Action: Mouse scrolled (442, 309) with delta (-1, -2)
Screenshot: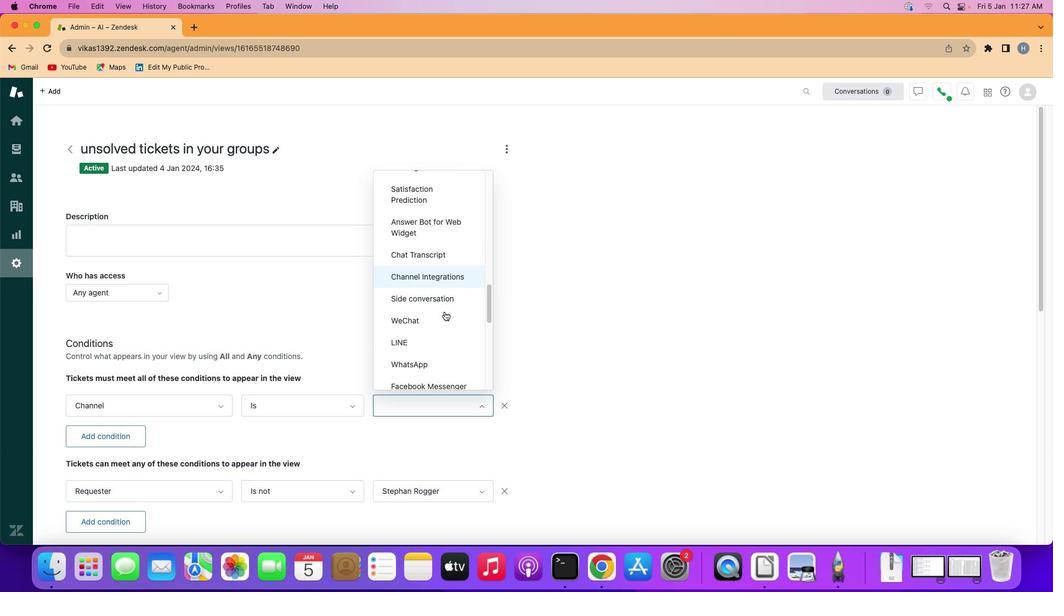 
Action: Mouse scrolled (442, 309) with delta (-1, -2)
Screenshot: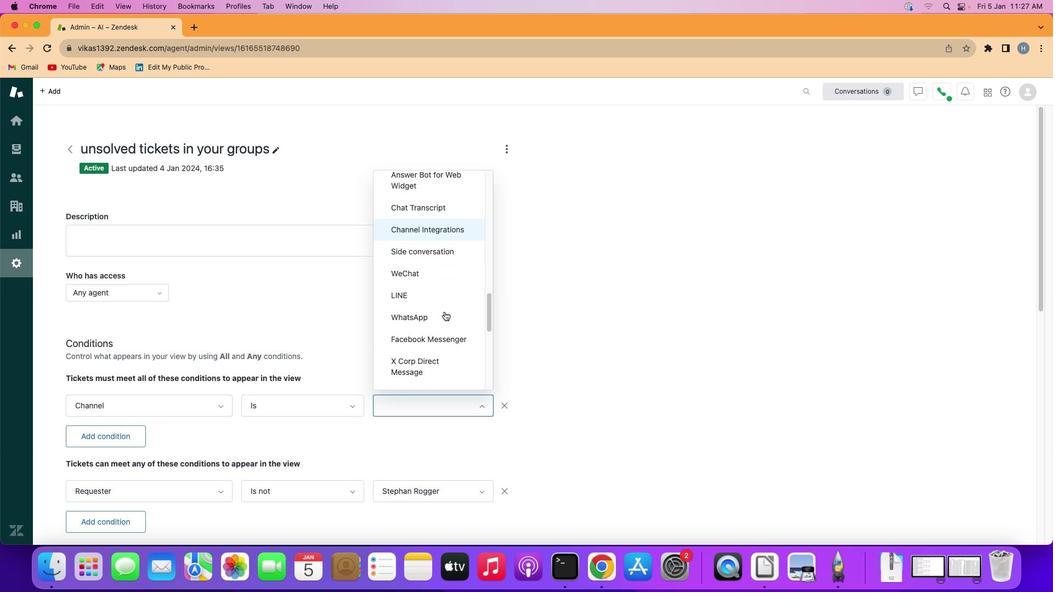 
Action: Mouse moved to (442, 284)
Screenshot: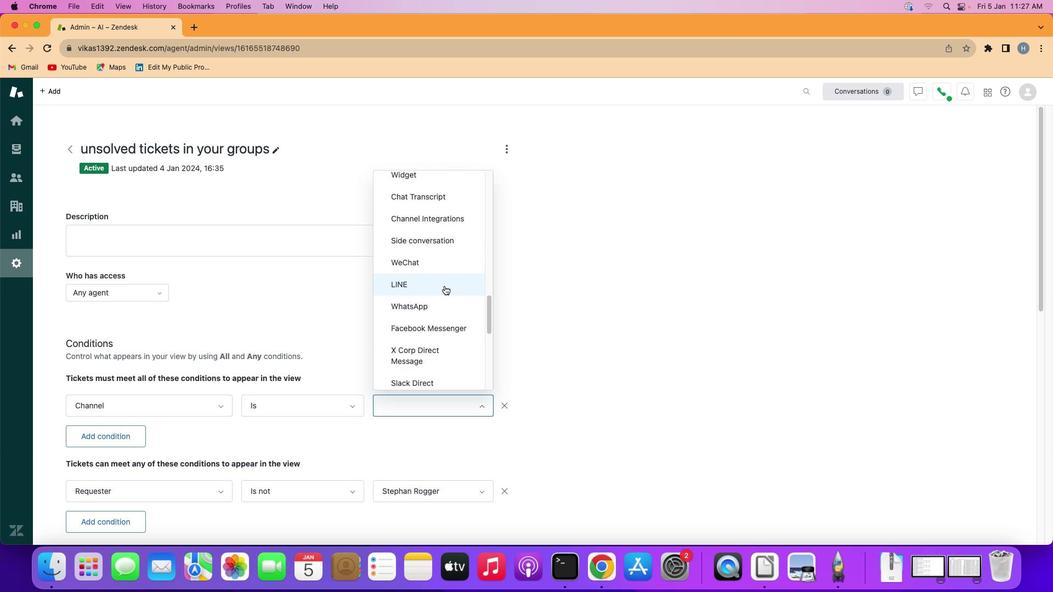 
Action: Mouse pressed left at (442, 284)
Screenshot: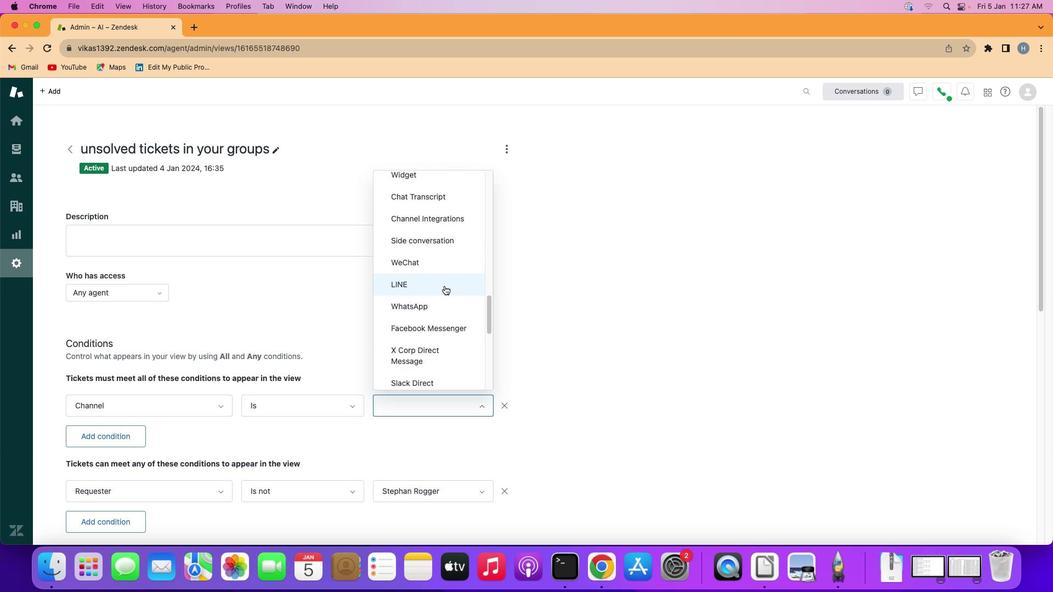 
Action: Mouse moved to (441, 344)
Screenshot: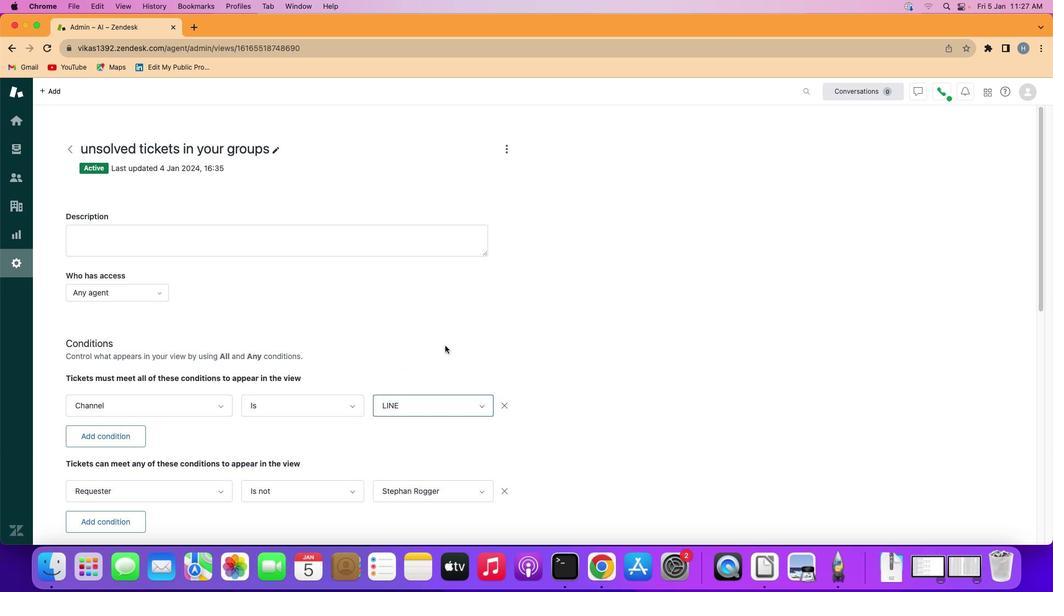 
